 Task: Open a blank sheet, save the file as virtualsettings.doc Add Heading 'Techniques for effective teamwork in virtual settings: 'Techniques for effective teamwork in virtual settings:  Add the following points with capital alphabetAdd the following points with capital alphabet A.	Maintain regular communication_x000D_
B.	Use collaboration tools_x000D_
C.	Establish clear goals_x000D_
Select the entire thext and change line spacing to  2.5 Select the entire text and apply  Outside Borders ,change the font size of heading and points to 18
Action: Mouse moved to (20, 16)
Screenshot: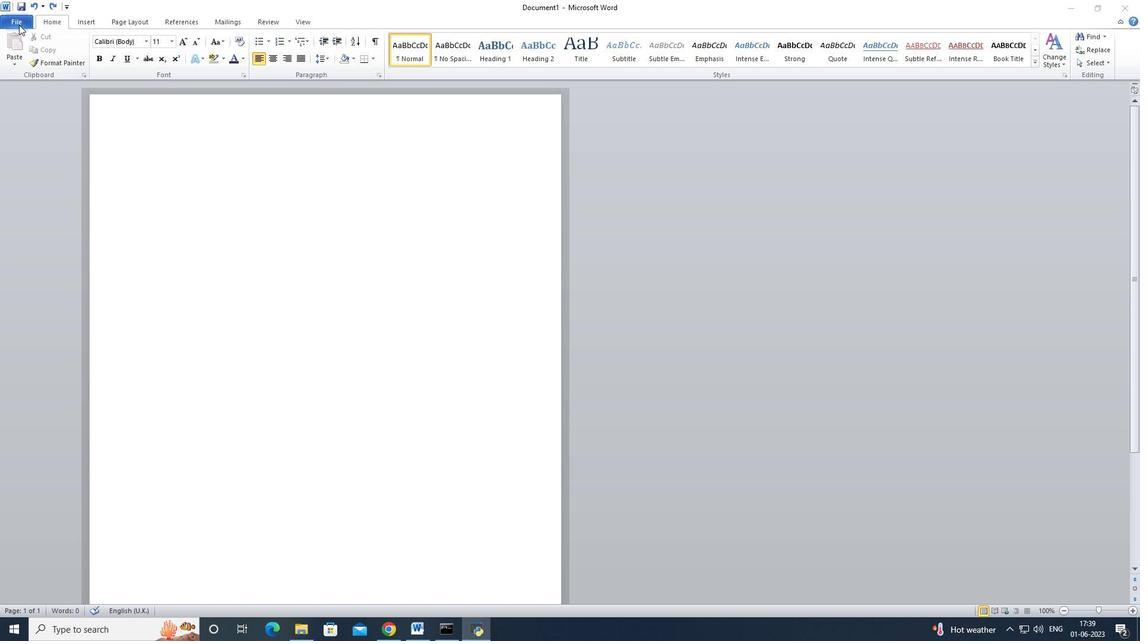 
Action: Mouse pressed left at (20, 16)
Screenshot: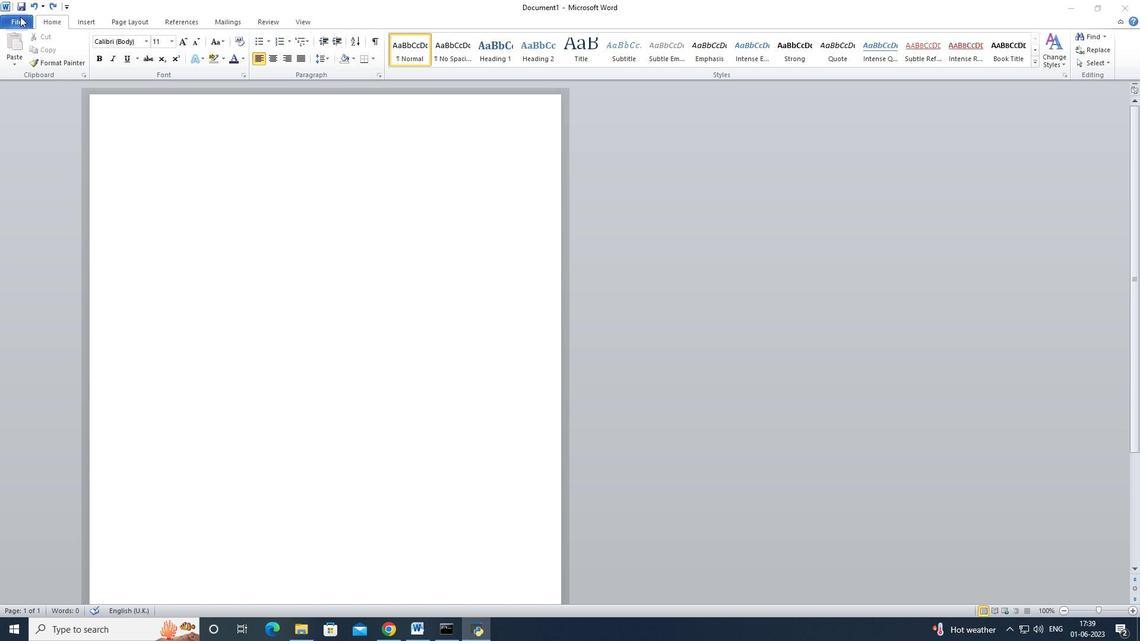
Action: Mouse moved to (21, 19)
Screenshot: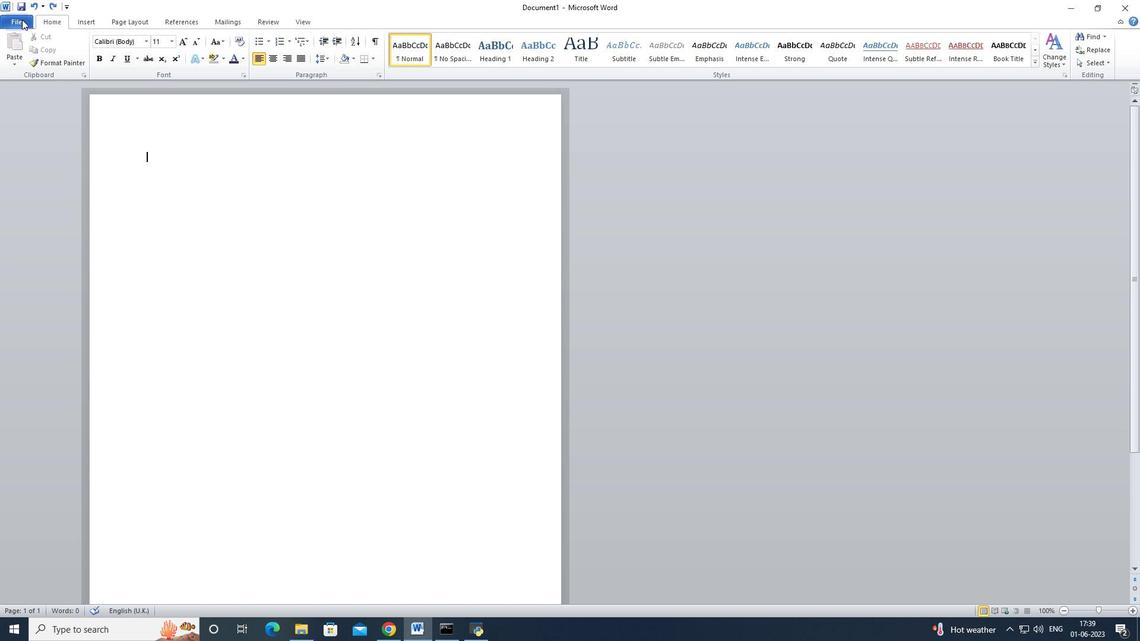 
Action: Mouse pressed left at (21, 19)
Screenshot: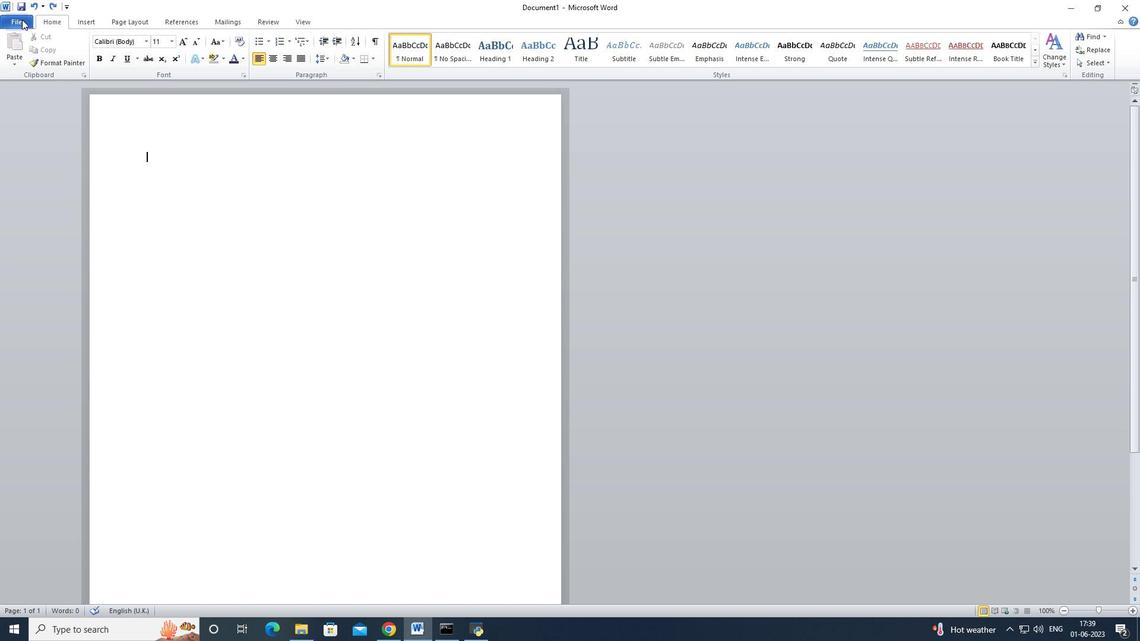 
Action: Mouse moved to (24, 158)
Screenshot: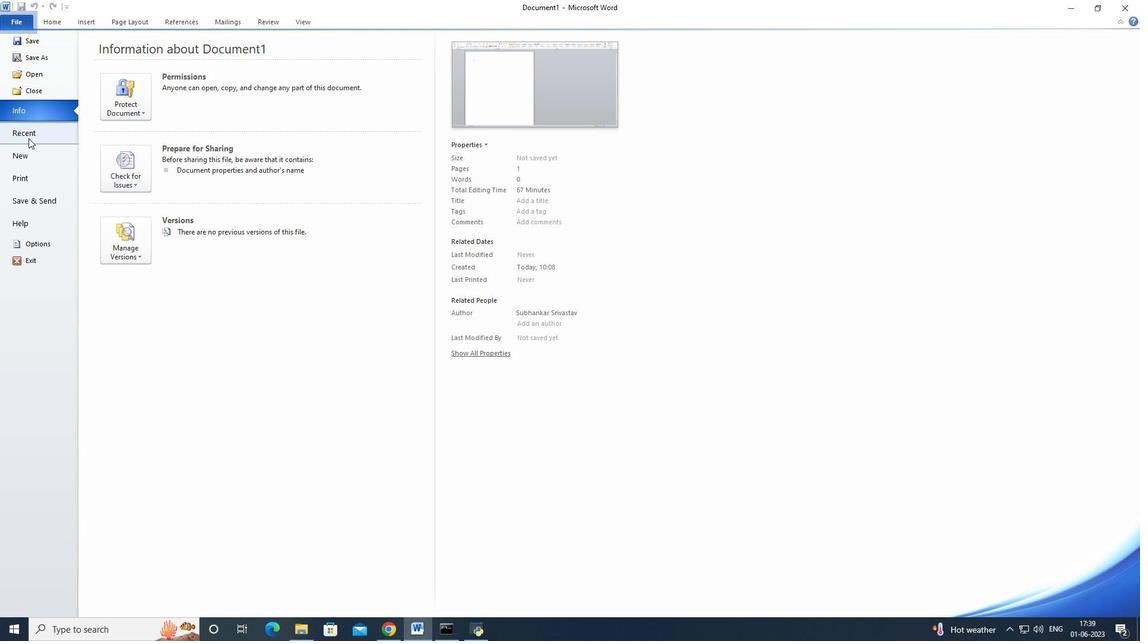 
Action: Mouse pressed left at (24, 158)
Screenshot: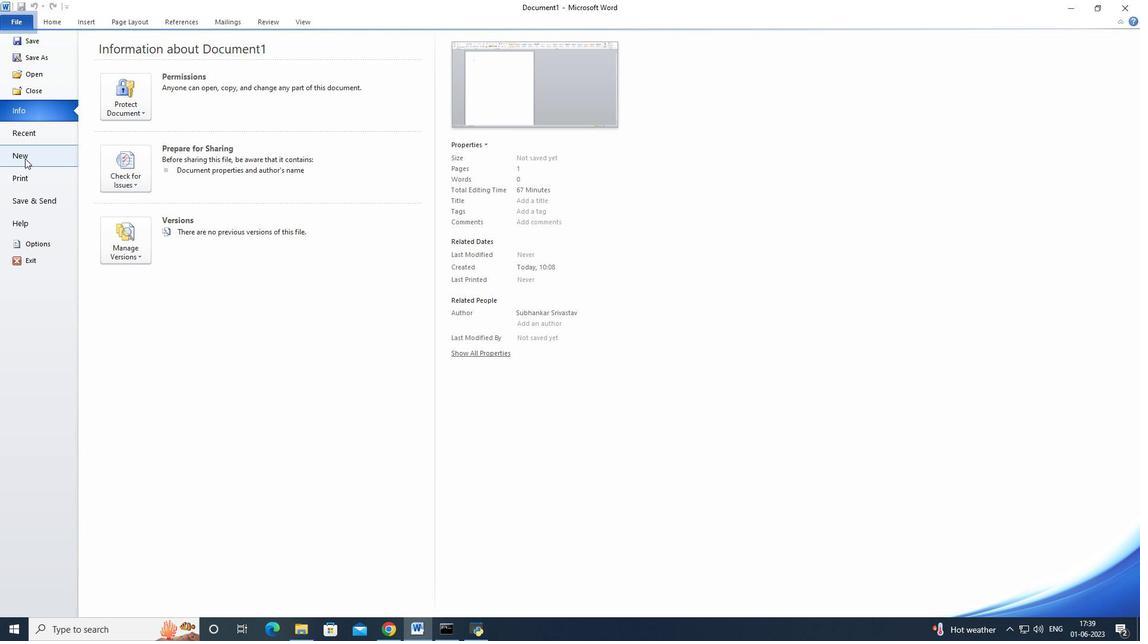 
Action: Mouse moved to (118, 118)
Screenshot: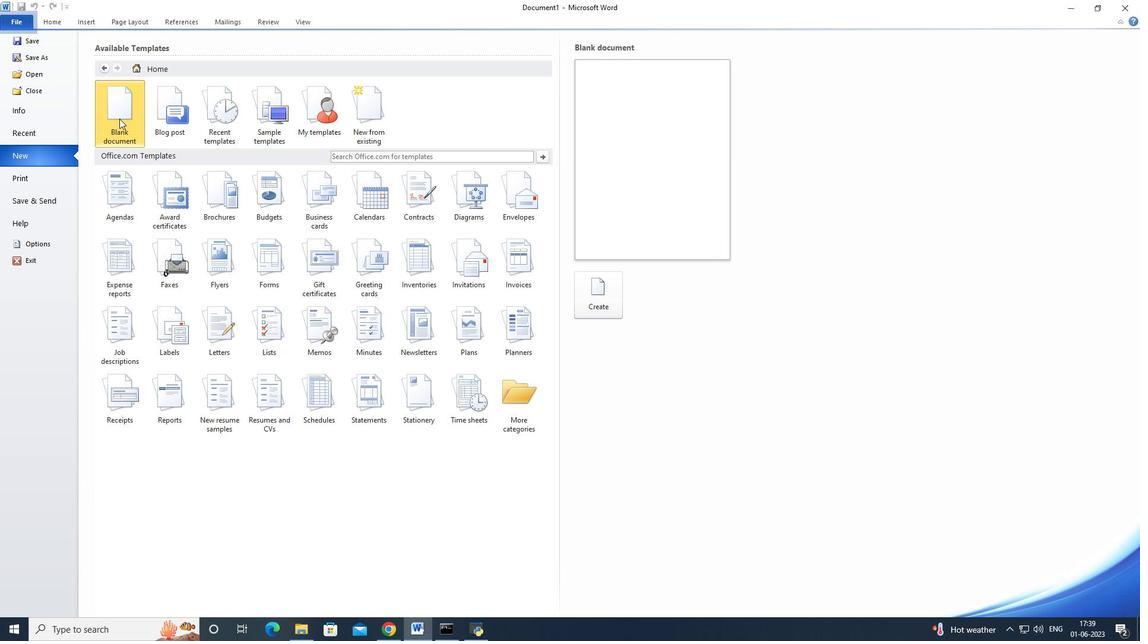 
Action: Mouse pressed left at (118, 118)
Screenshot: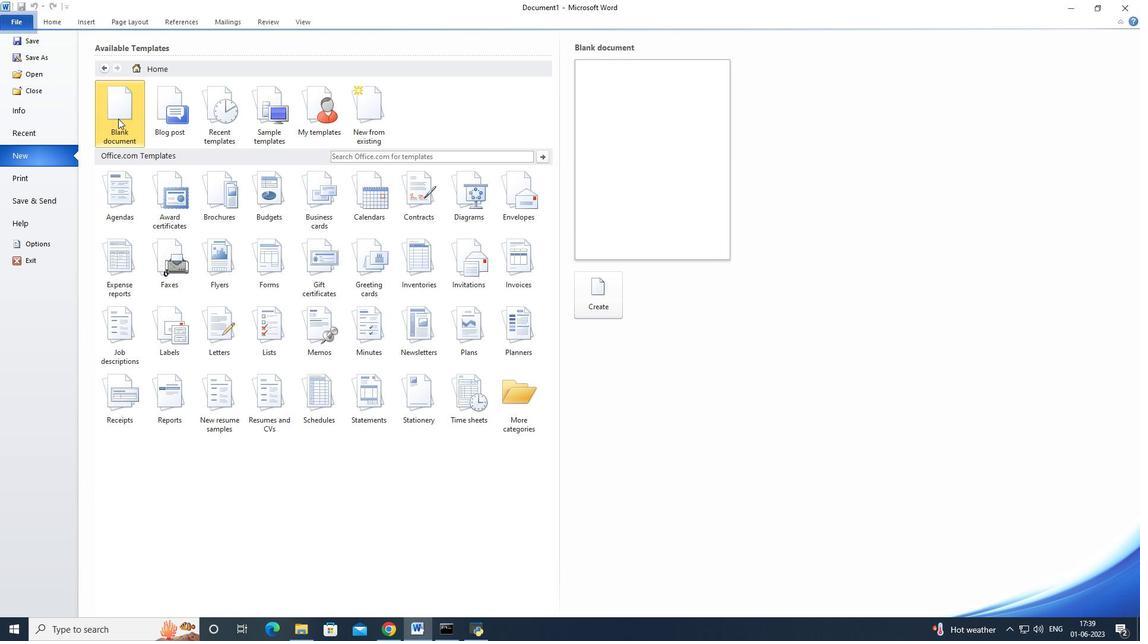 
Action: Mouse moved to (612, 292)
Screenshot: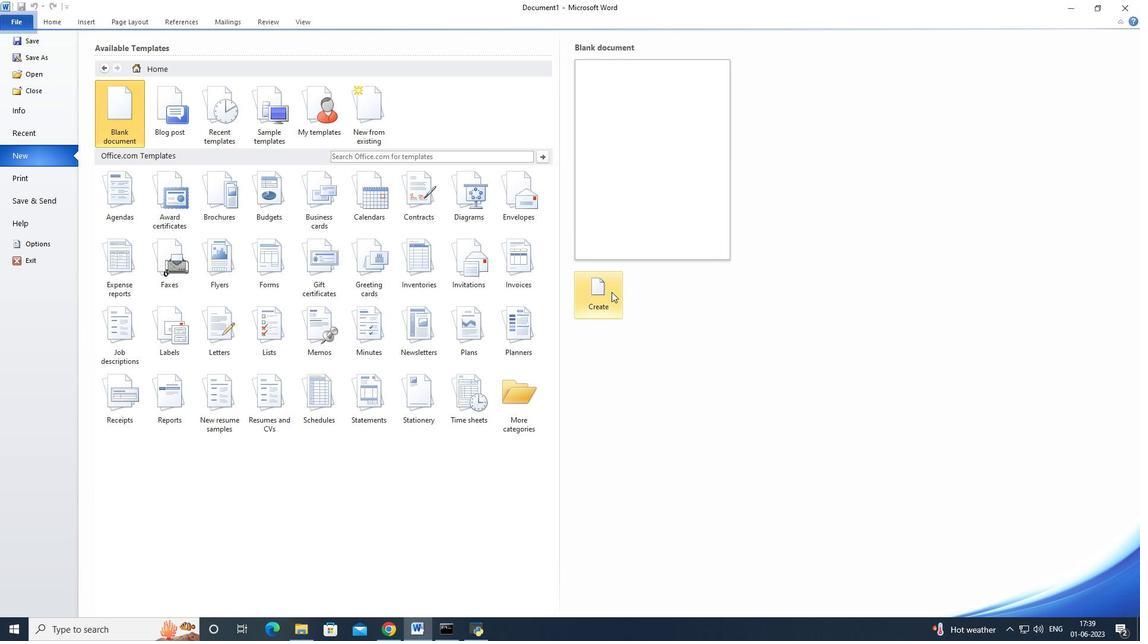 
Action: Mouse pressed left at (612, 292)
Screenshot: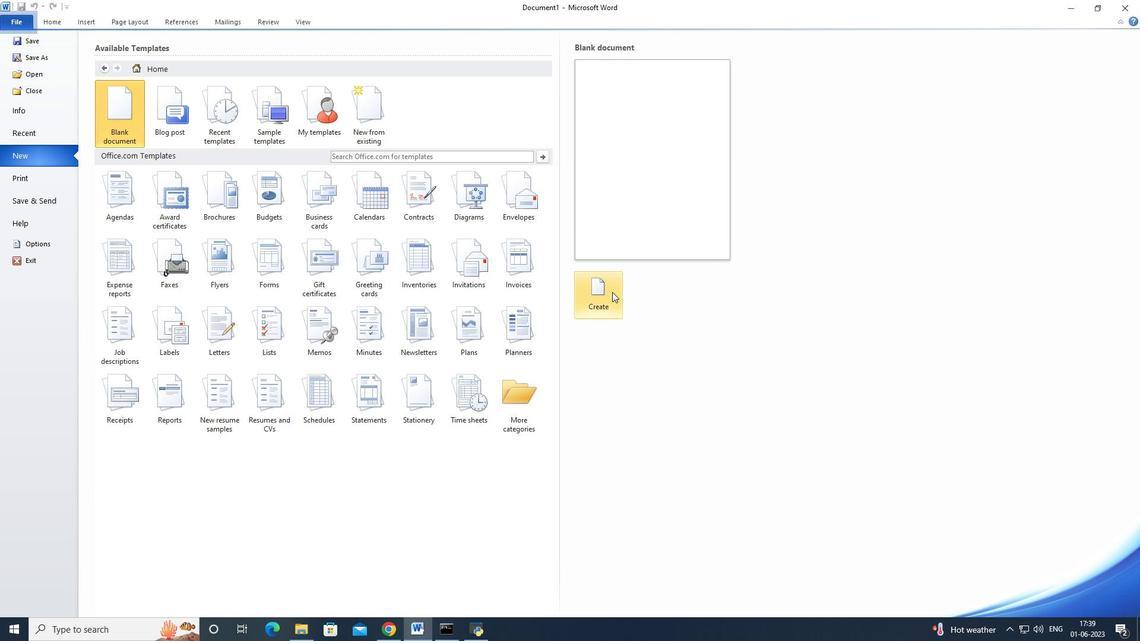 
Action: Mouse moved to (23, 21)
Screenshot: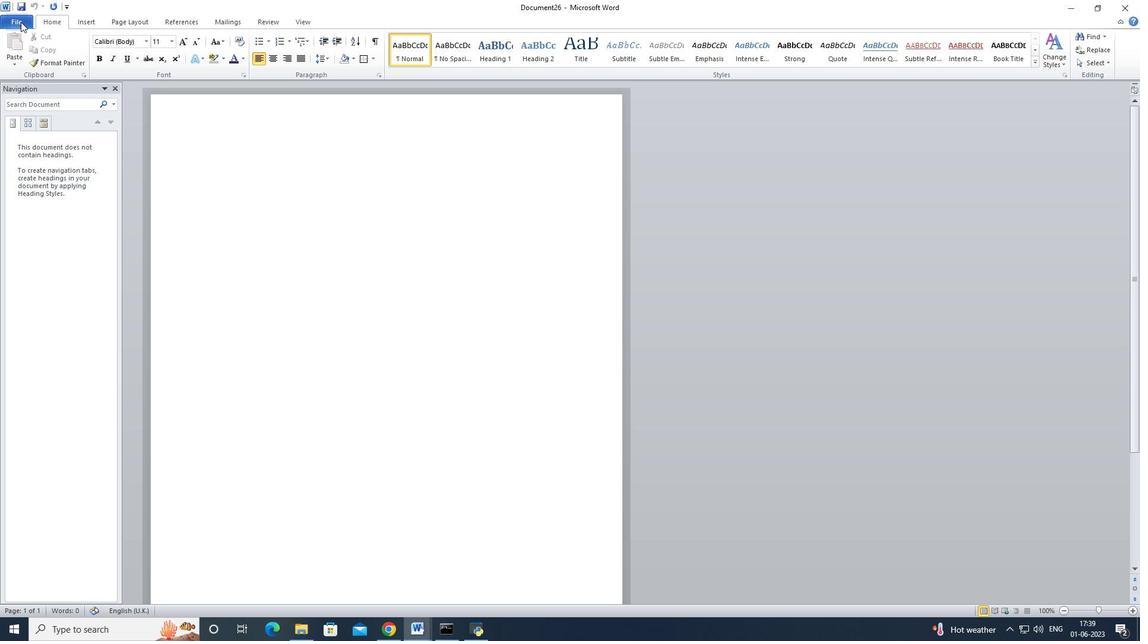 
Action: Mouse pressed left at (23, 21)
Screenshot: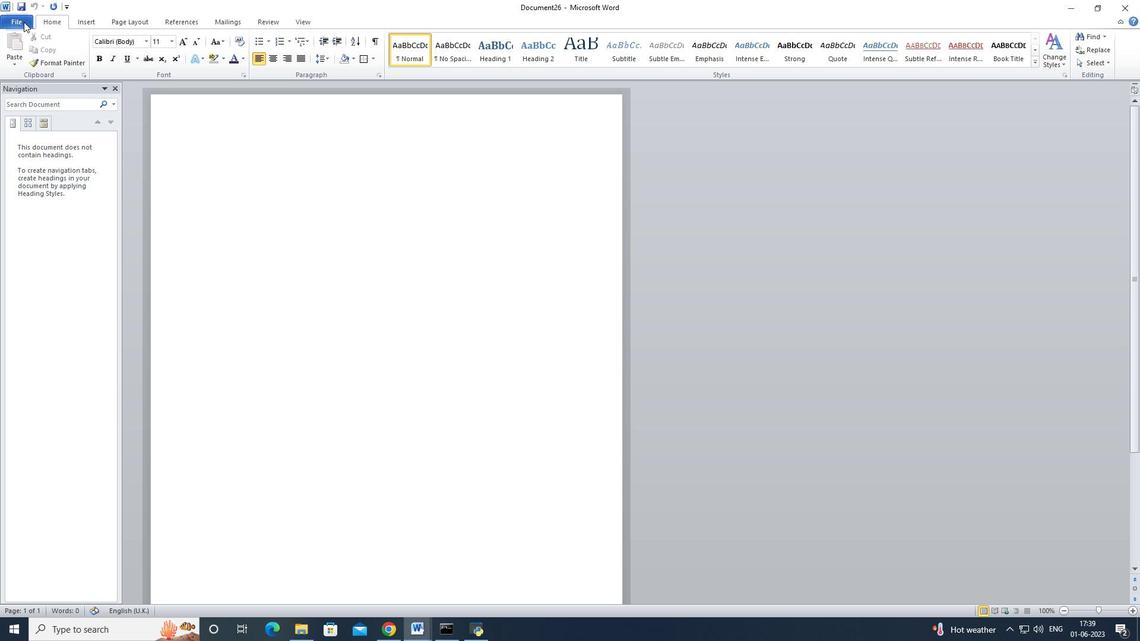 
Action: Mouse moved to (29, 38)
Screenshot: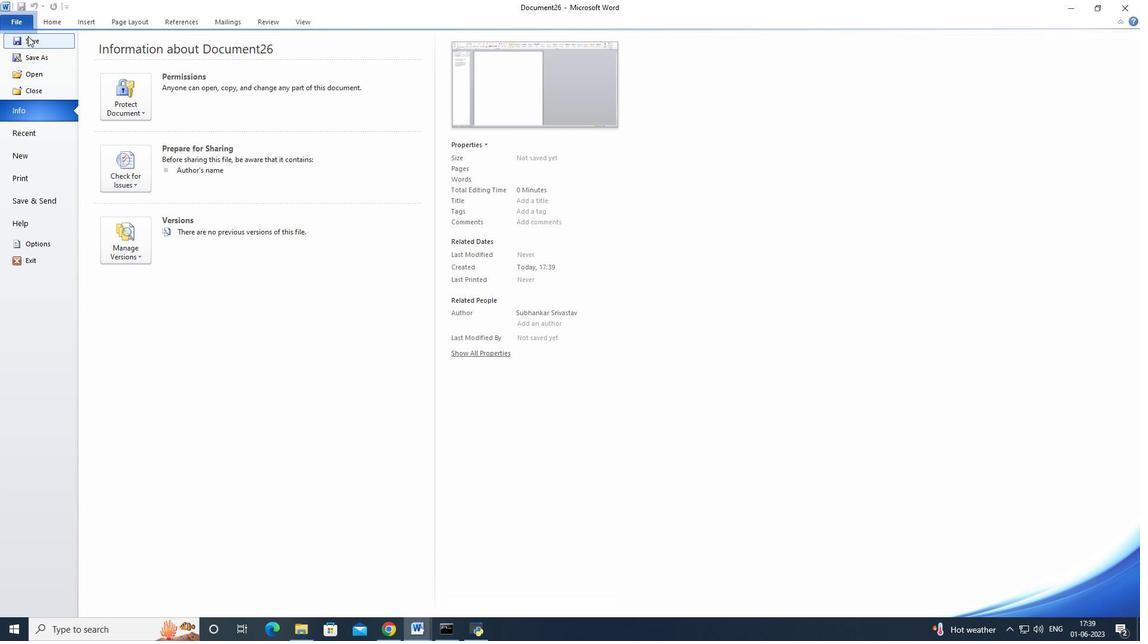 
Action: Key pressed <Key.shift>Virtualsettings
Screenshot: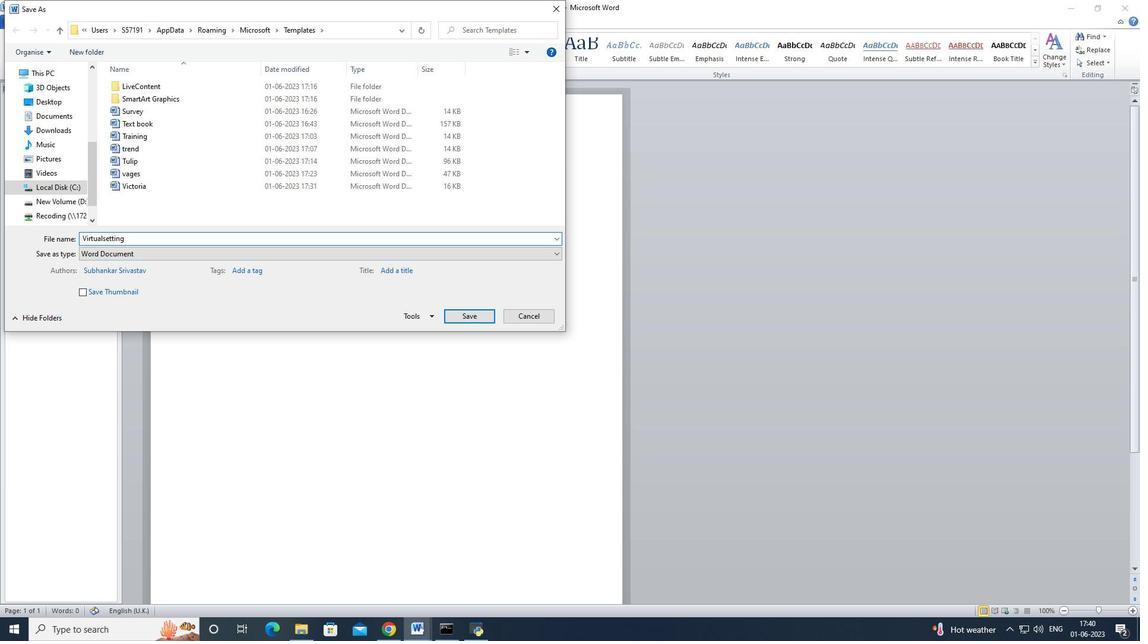 
Action: Mouse moved to (465, 317)
Screenshot: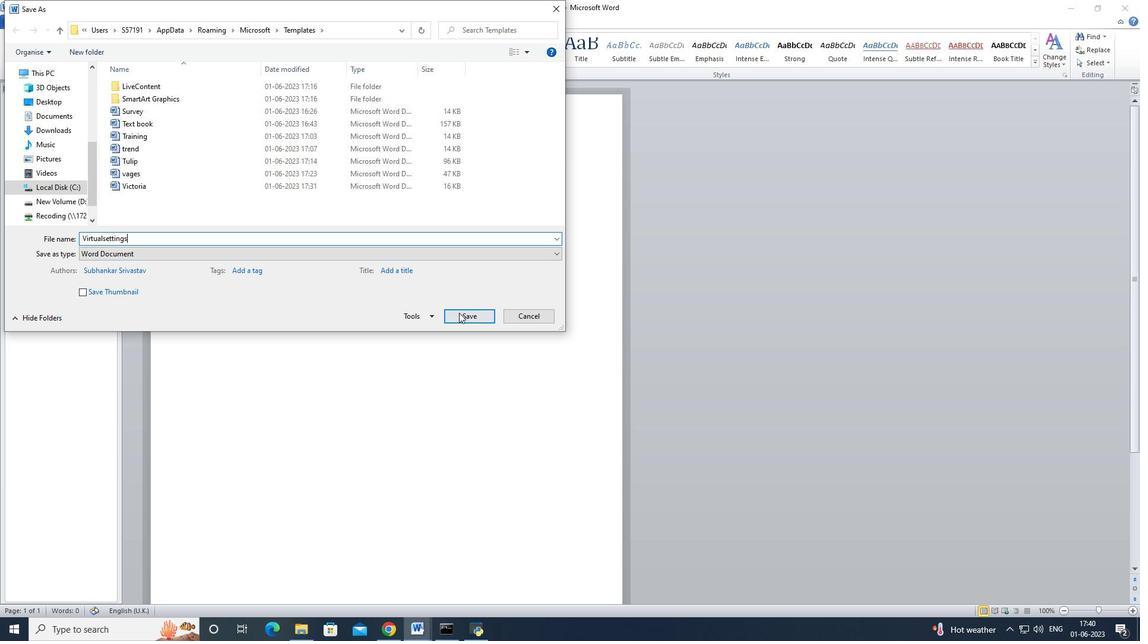 
Action: Mouse pressed left at (465, 317)
Screenshot: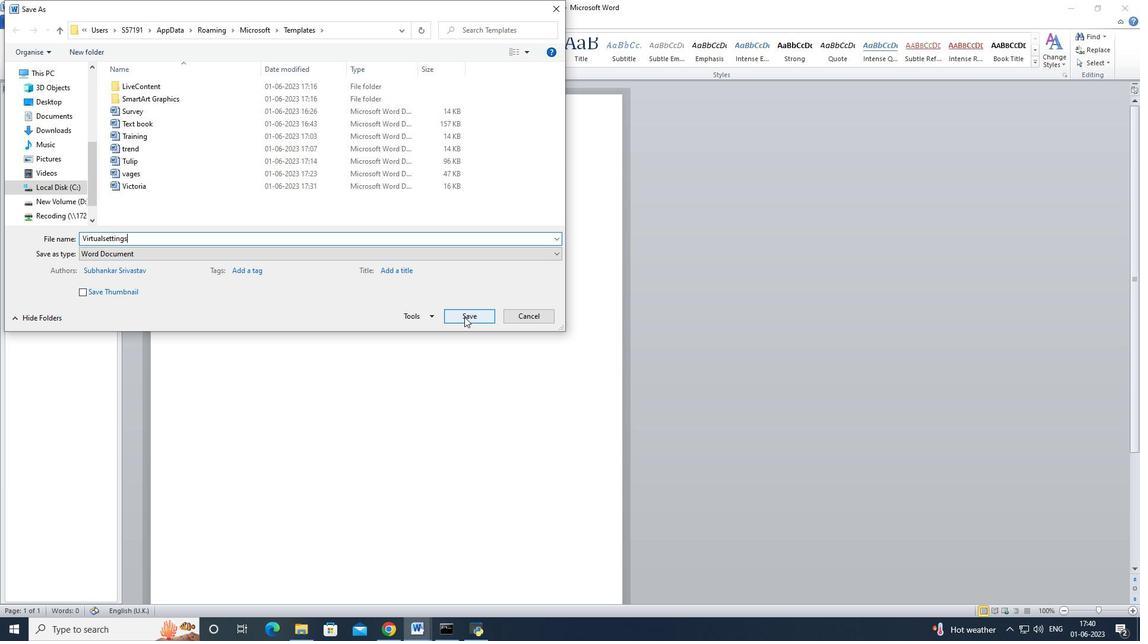 
Action: Mouse moved to (501, 54)
Screenshot: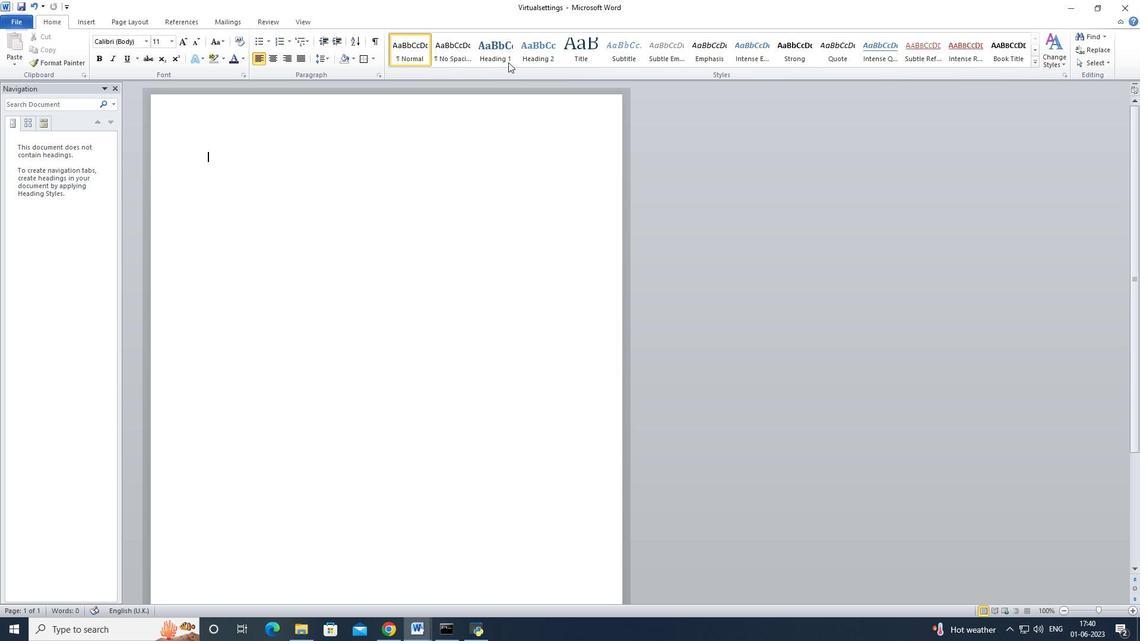 
Action: Mouse pressed left at (501, 54)
Screenshot: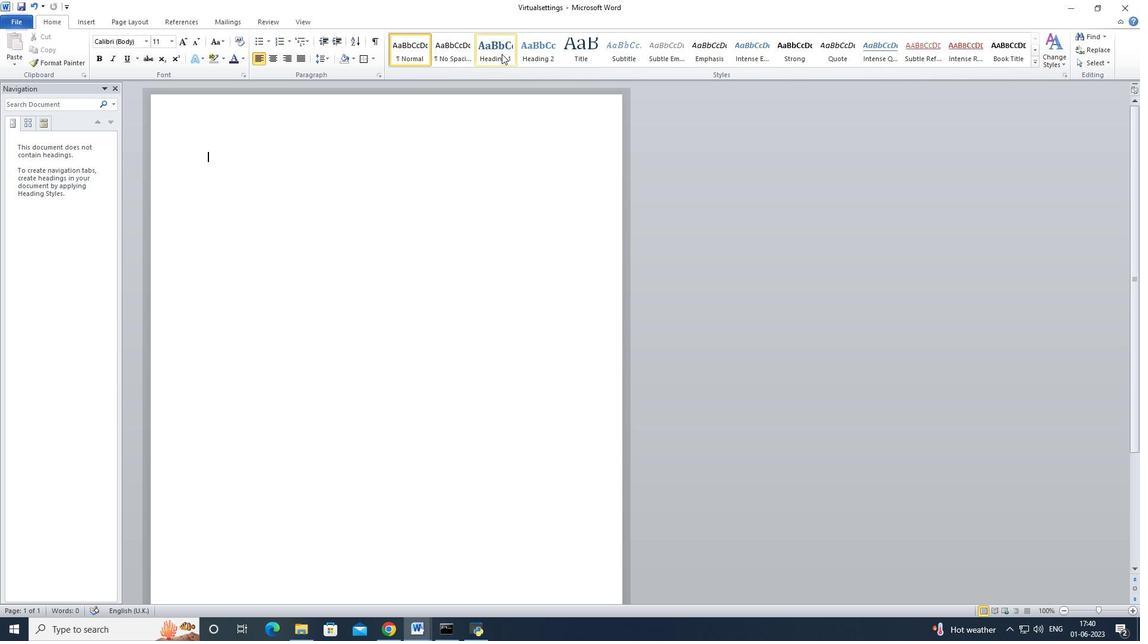 
Action: Key pressed <Key.caps_lock><Key.caps_lock>techniques<Key.space>for<Key.space>effective<Key.space>team<Key.backspace><Key.backspace><Key.backspace><Key.backspace><Key.backspace><Key.backspace><Key.backspace><Key.backspace><Key.backspace><Key.backspace><Key.backspace><Key.backspace><Key.backspace><Key.backspace><Key.backspace><Key.backspace><Key.backspace><Key.backspace><Key.backspace><Key.backspace><Key.backspace><Key.backspace><Key.backspace><Key.backspace><Key.backspace><Key.caps_lock><Key.backspace><Key.backspace><Key.backspace>ECHNIQUES<Key.space>FOR<Key.space>EFFECTIVE<Key.space>TEAMWORK<Key.space>IN<Key.space>VIRTUAL<Key.space>SETTINGS<Key.shift><Key.shift><Key.shift><Key.shift><Key.shift><Key.shift><Key.shift><Key.shift><Key.shift>:
Screenshot: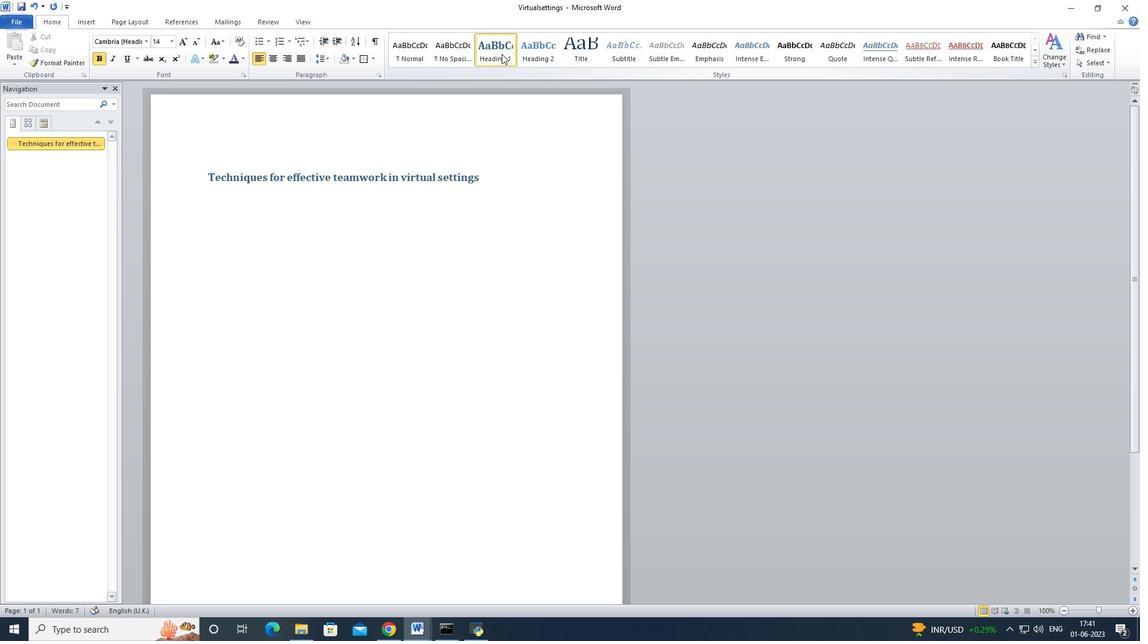 
Action: Mouse moved to (481, 159)
Screenshot: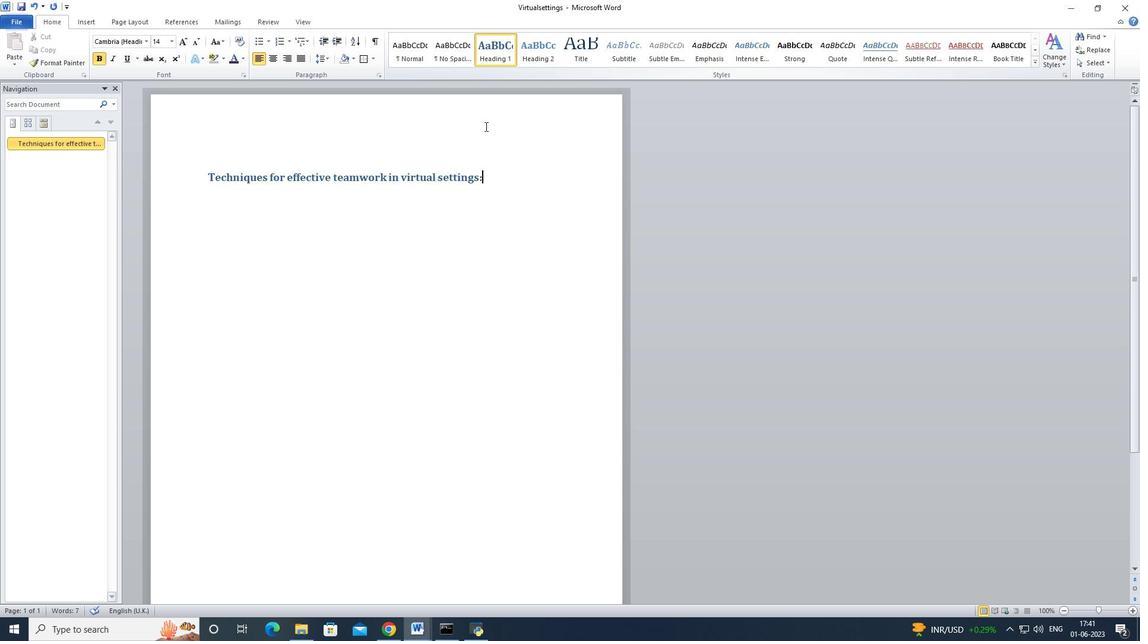 
Action: Key pressed <Key.enter>
Screenshot: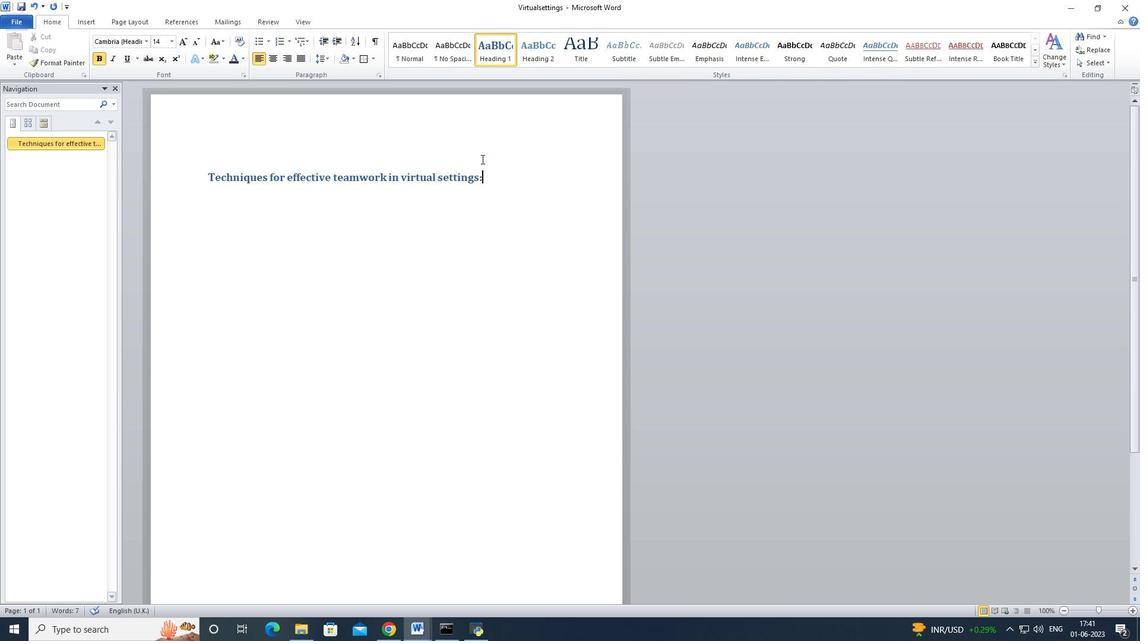 
Action: Mouse moved to (285, 45)
Screenshot: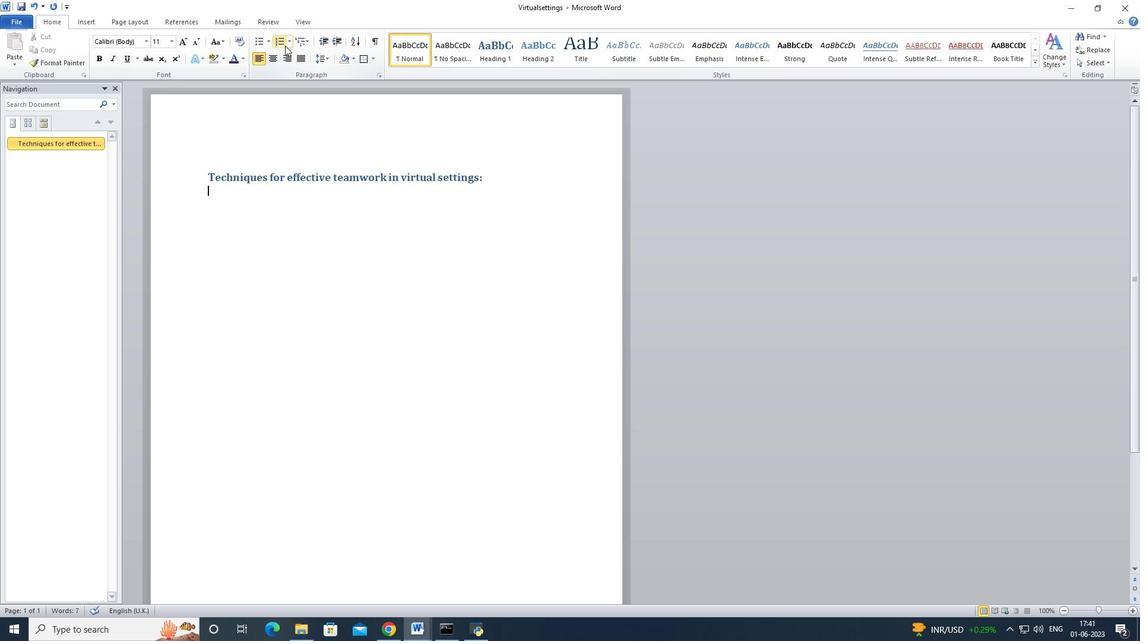 
Action: Mouse pressed left at (285, 45)
Screenshot: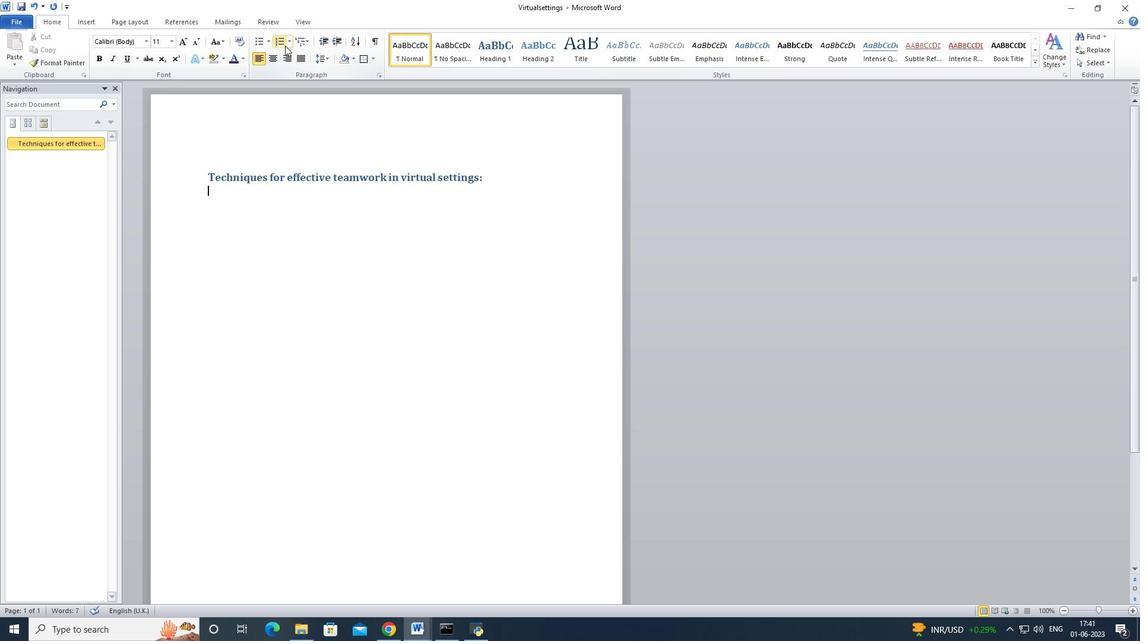 
Action: Mouse moved to (289, 42)
Screenshot: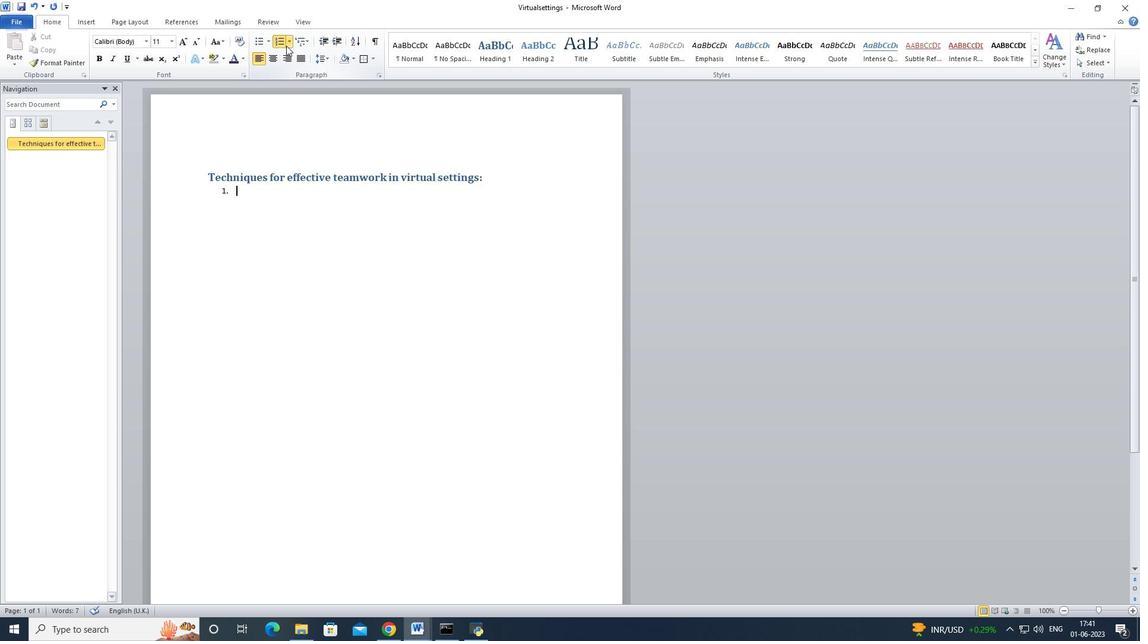 
Action: Mouse pressed left at (289, 42)
Screenshot: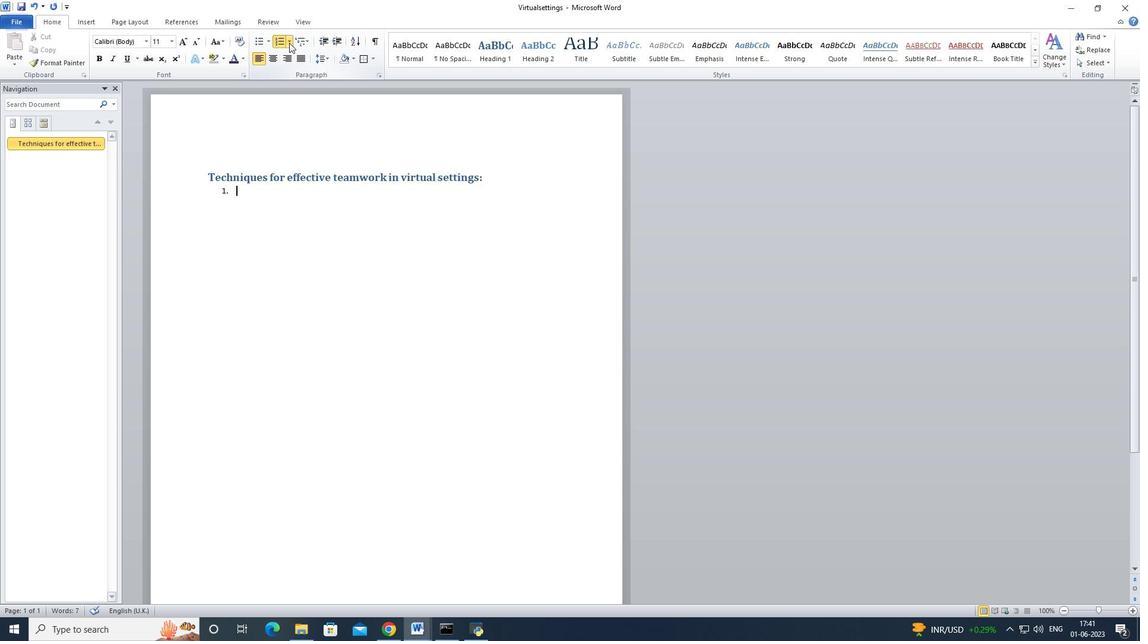 
Action: Mouse moved to (333, 203)
Screenshot: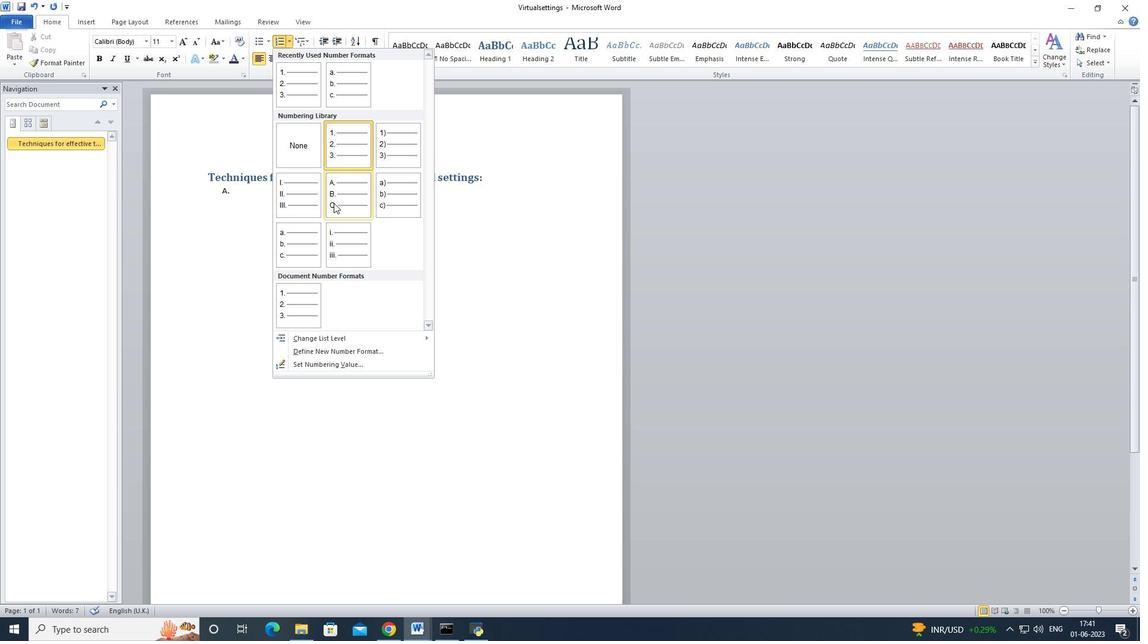 
Action: Mouse pressed left at (333, 203)
Screenshot: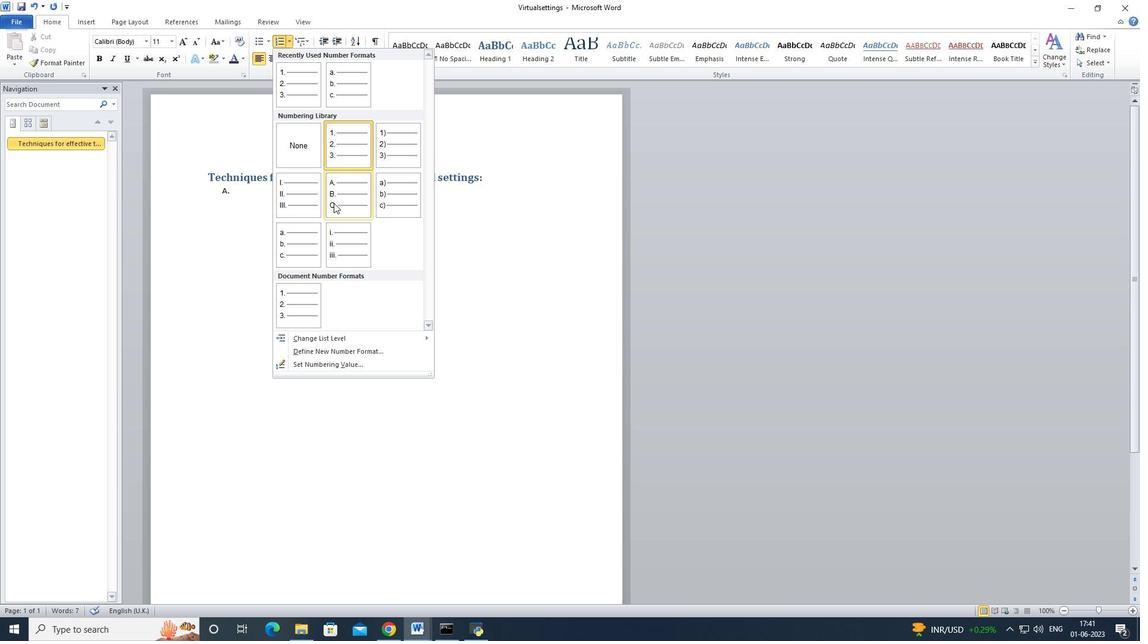 
Action: Key pressed <Key.shift>mAINTAIN<Key.space>REGULAR<Key.space>COMMUNICATION<Key.enter><Key.shift>uSE<Key.space>COLLABR<Key.backspace>ORATION<Key.space>TOOLS<Key.enter><Key.shift><Key.shift><Key.shift><Key.shift><Key.shift>eSTABLISH<Key.space>CLEAR<Key.space>GOALS<Key.enter>
Screenshot: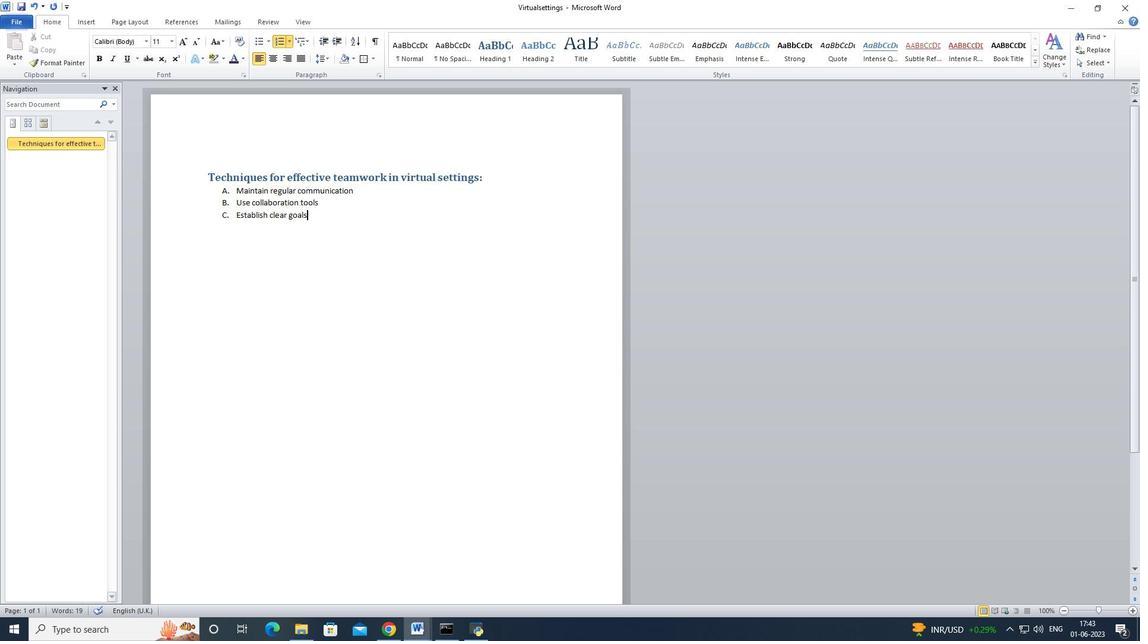 
Action: Mouse moved to (311, 204)
Screenshot: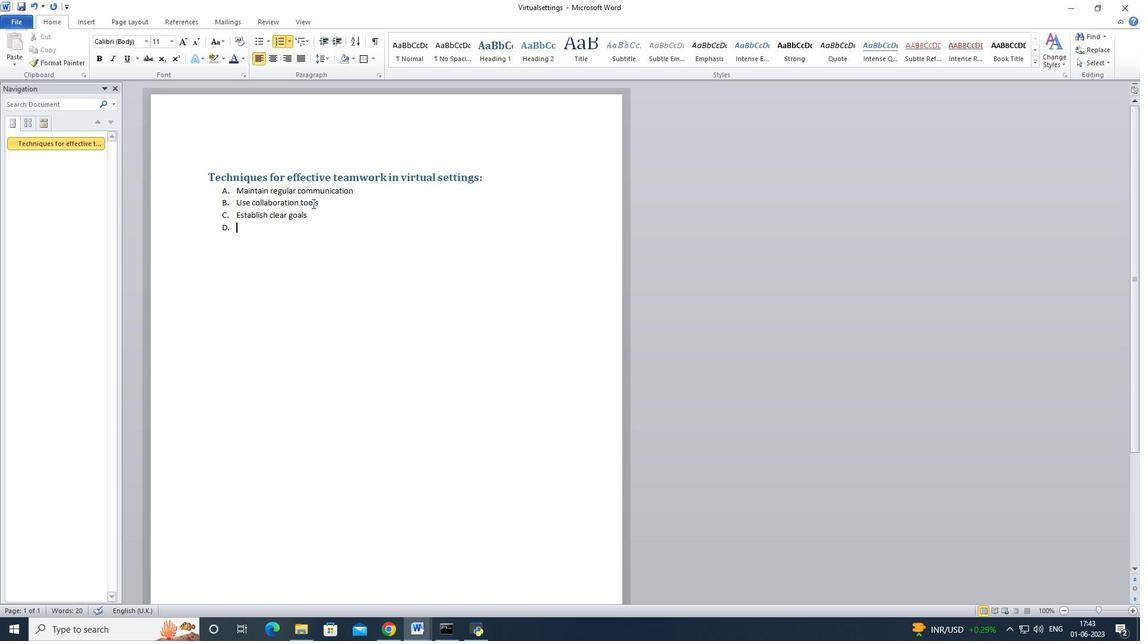 
Action: Key pressed <Key.backspace>
Screenshot: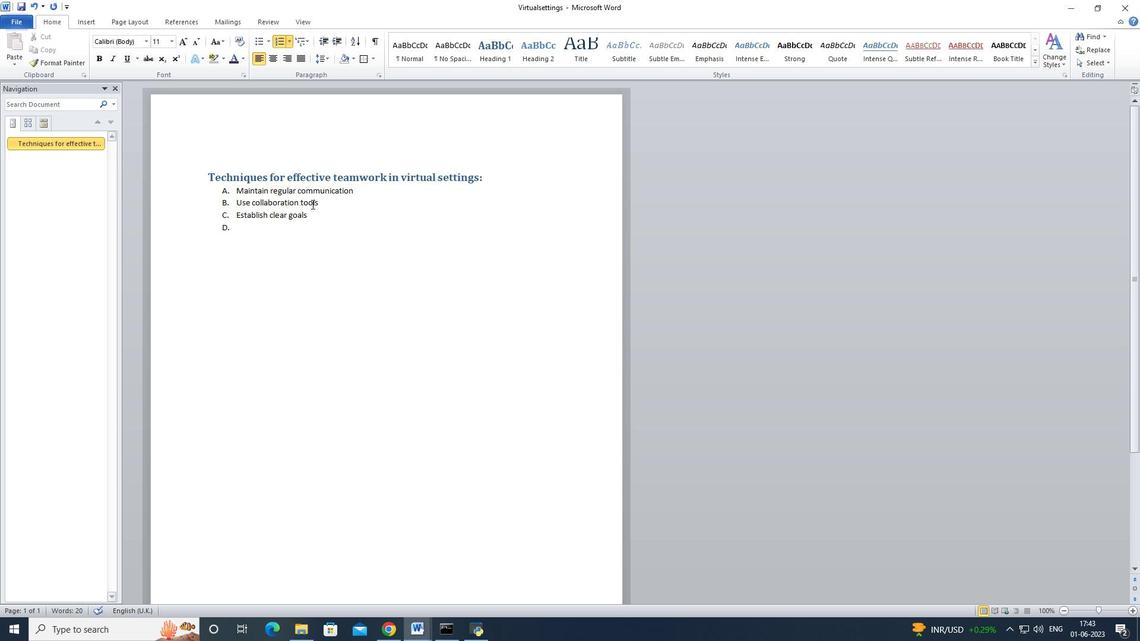 
Action: Mouse moved to (316, 218)
Screenshot: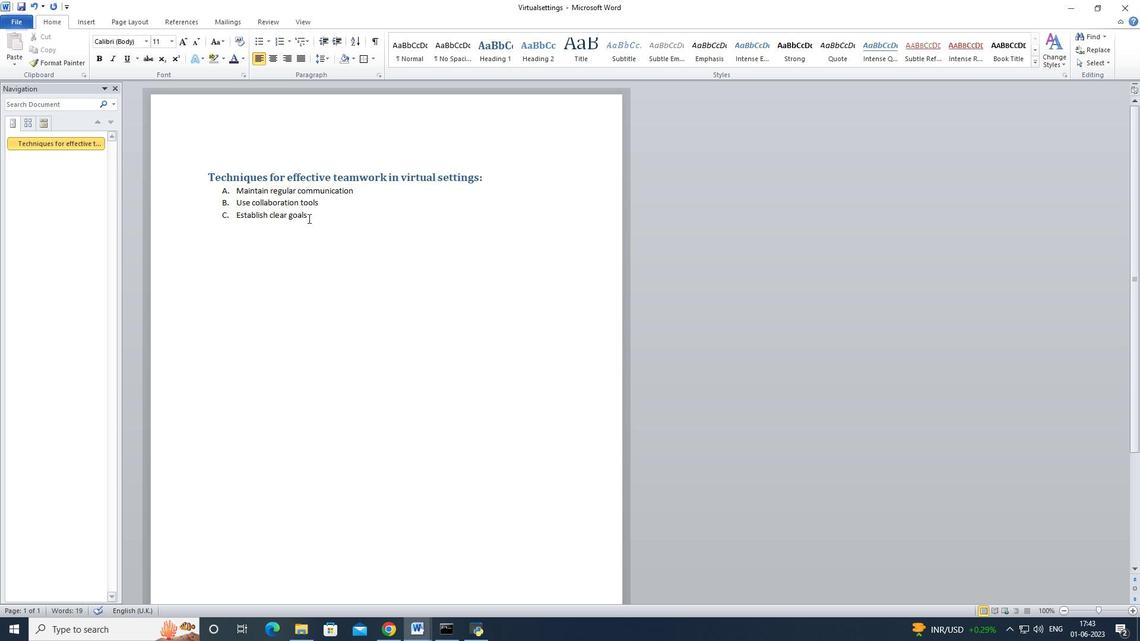 
Action: Mouse pressed left at (316, 218)
Screenshot: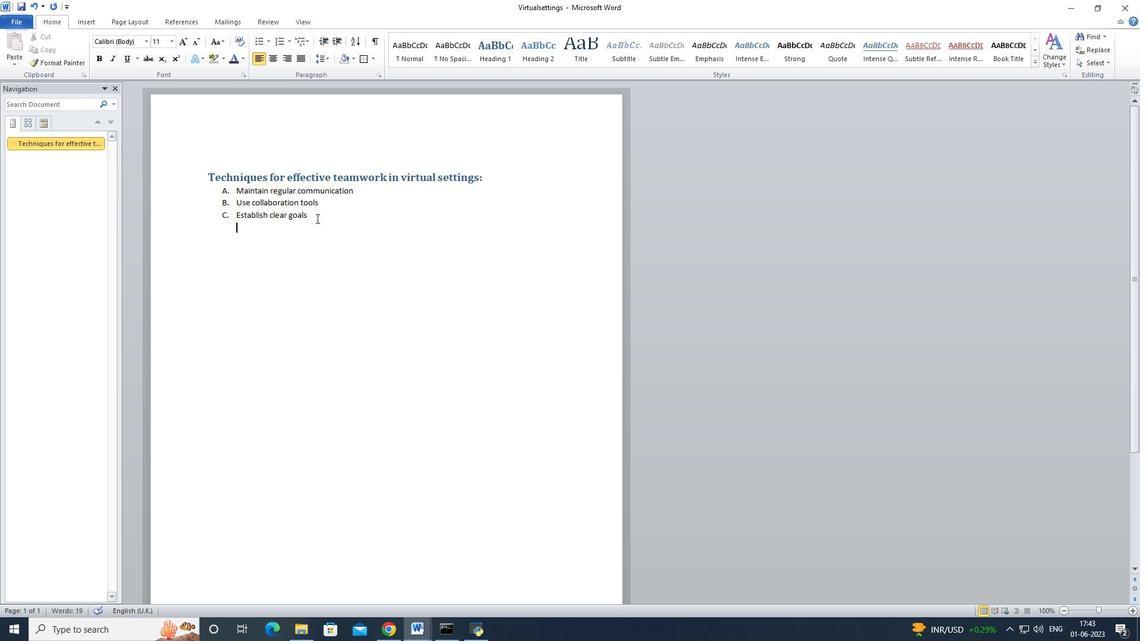 
Action: Mouse moved to (319, 216)
Screenshot: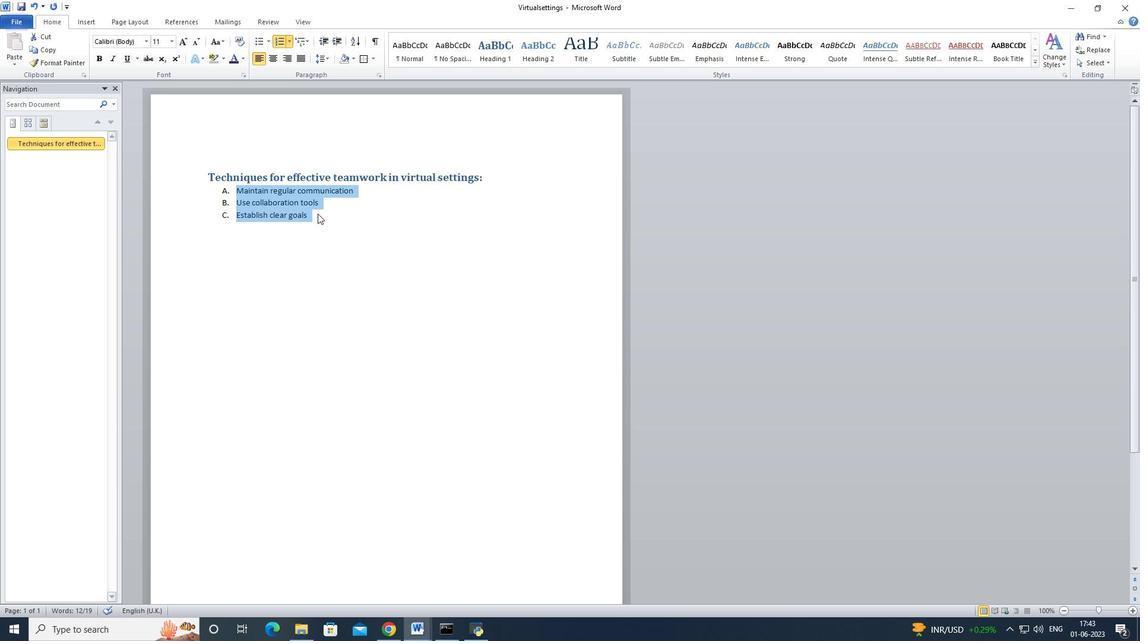 
Action: Mouse pressed left at (319, 216)
Screenshot: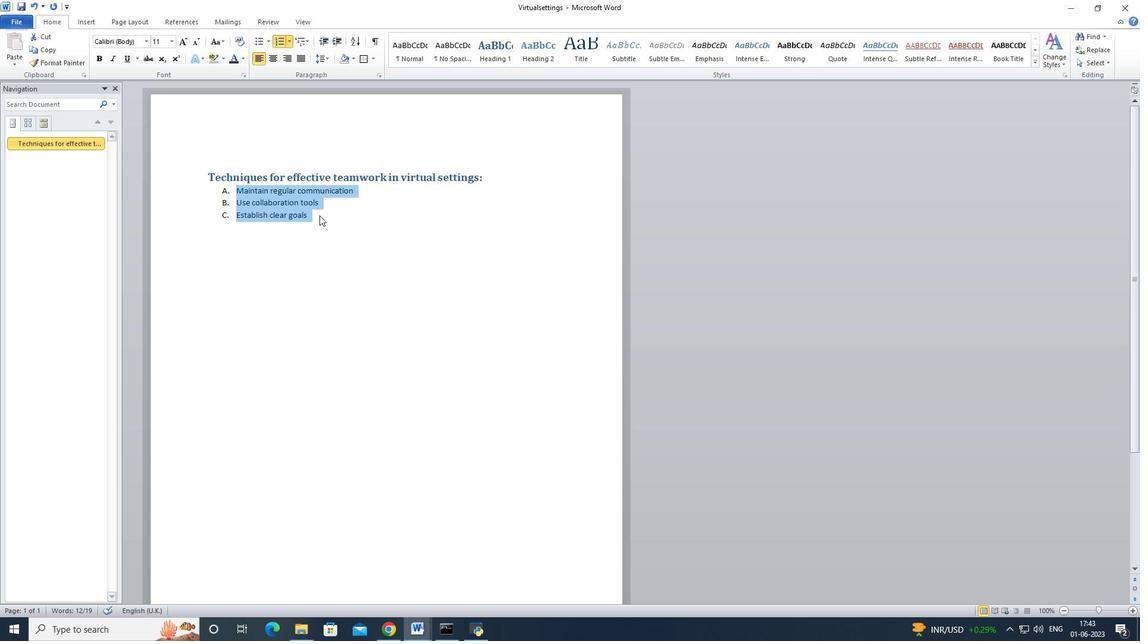 
Action: Mouse moved to (317, 218)
Screenshot: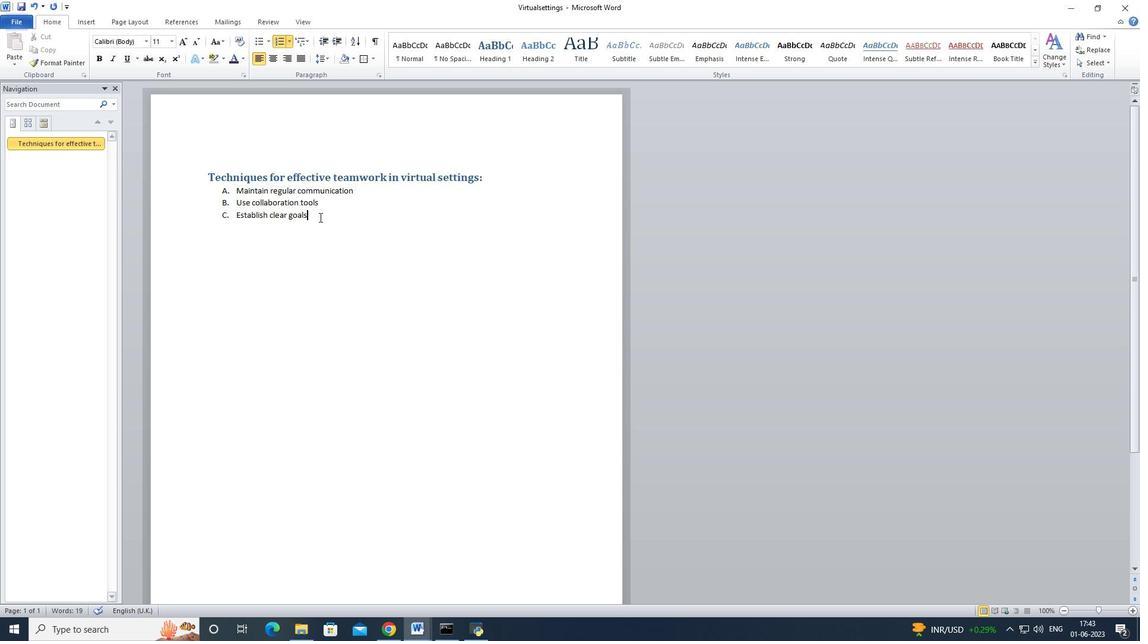 
Action: Mouse pressed left at (317, 218)
Screenshot: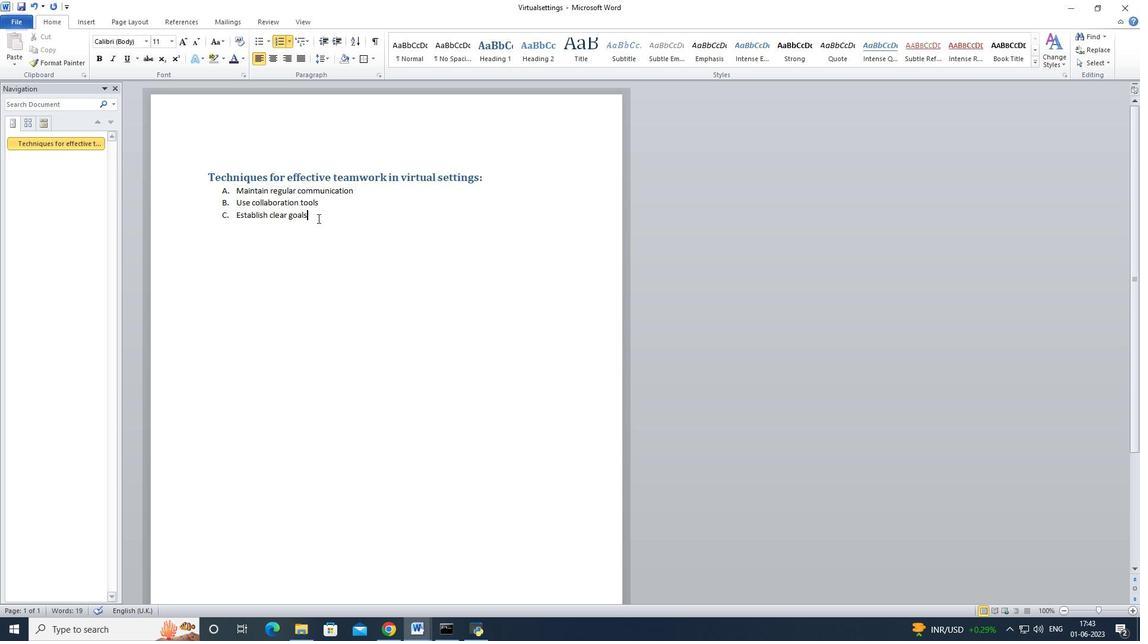 
Action: Mouse moved to (327, 58)
Screenshot: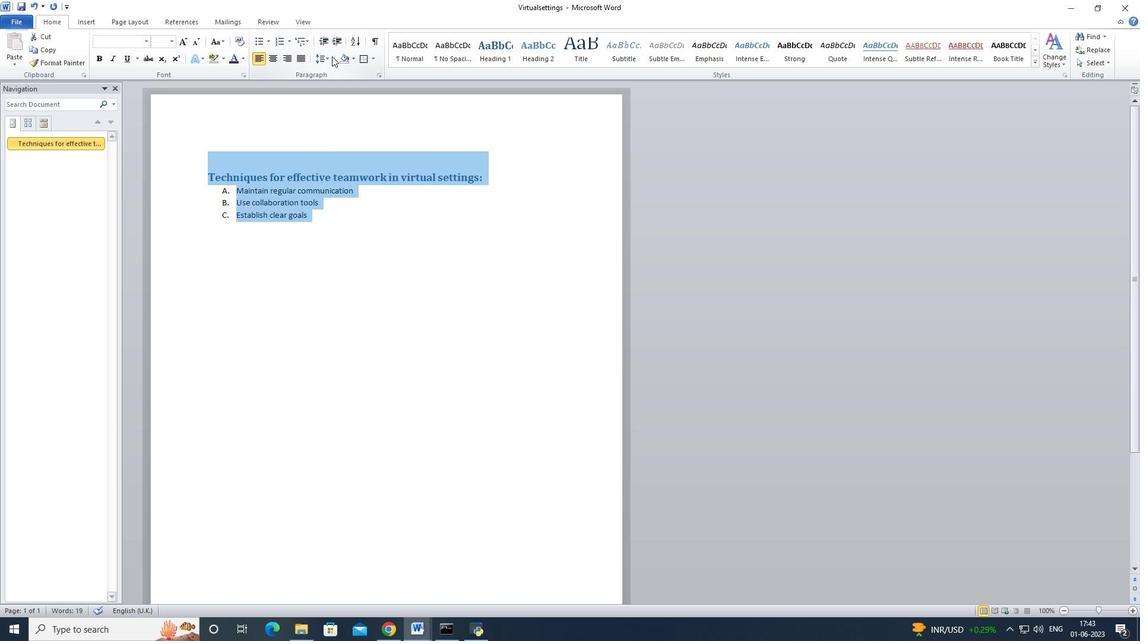 
Action: Mouse pressed left at (327, 58)
Screenshot: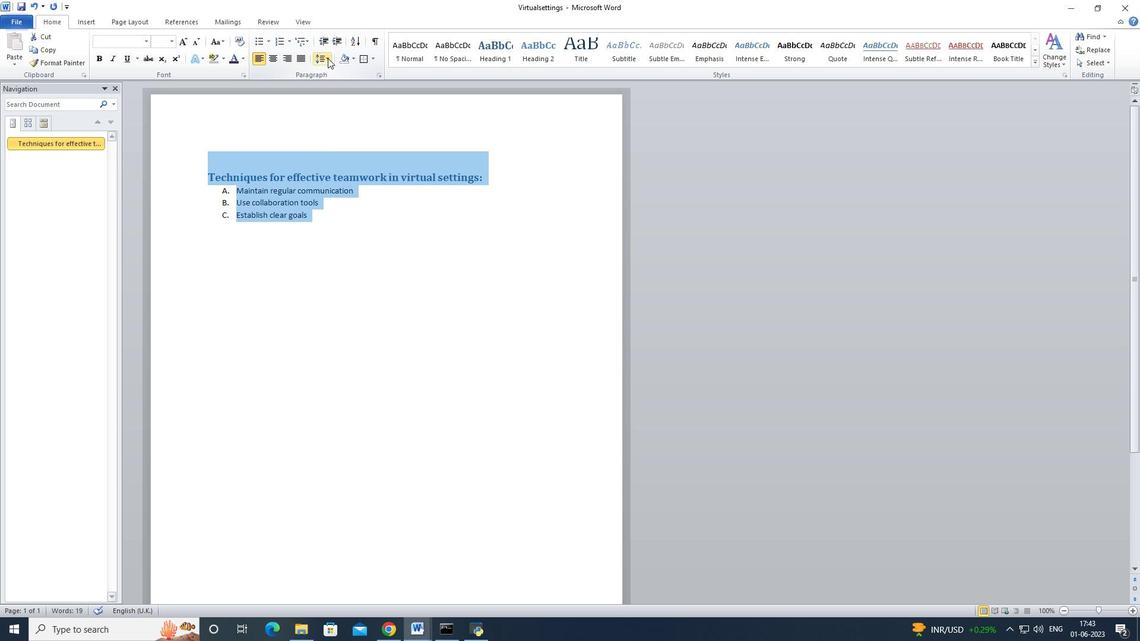 
Action: Mouse moved to (336, 129)
Screenshot: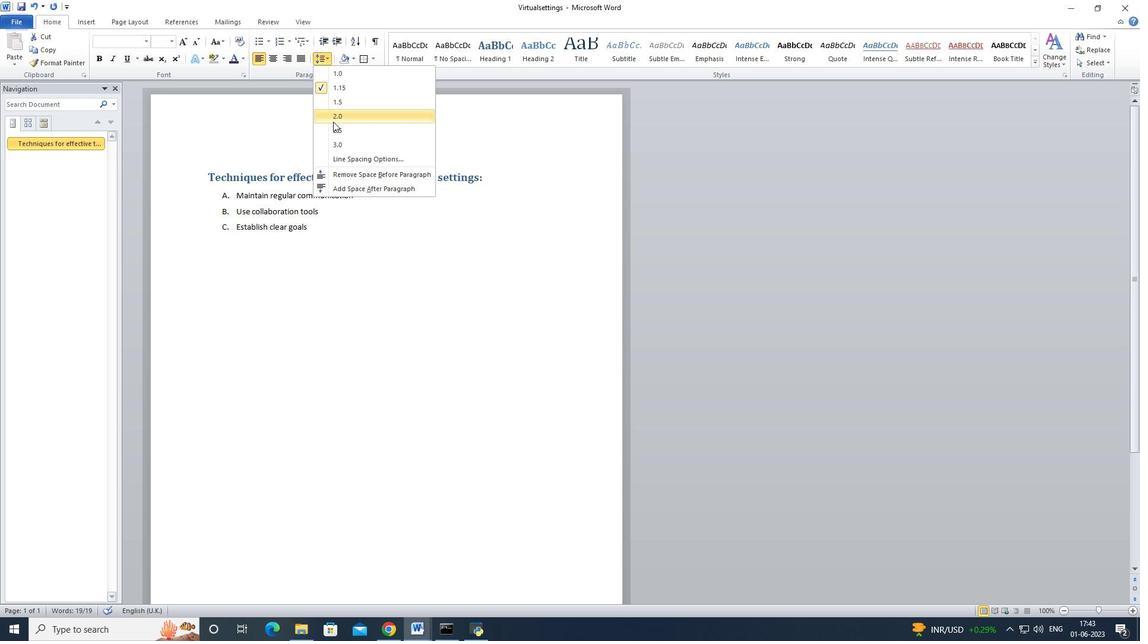
Action: Mouse pressed left at (336, 129)
Screenshot: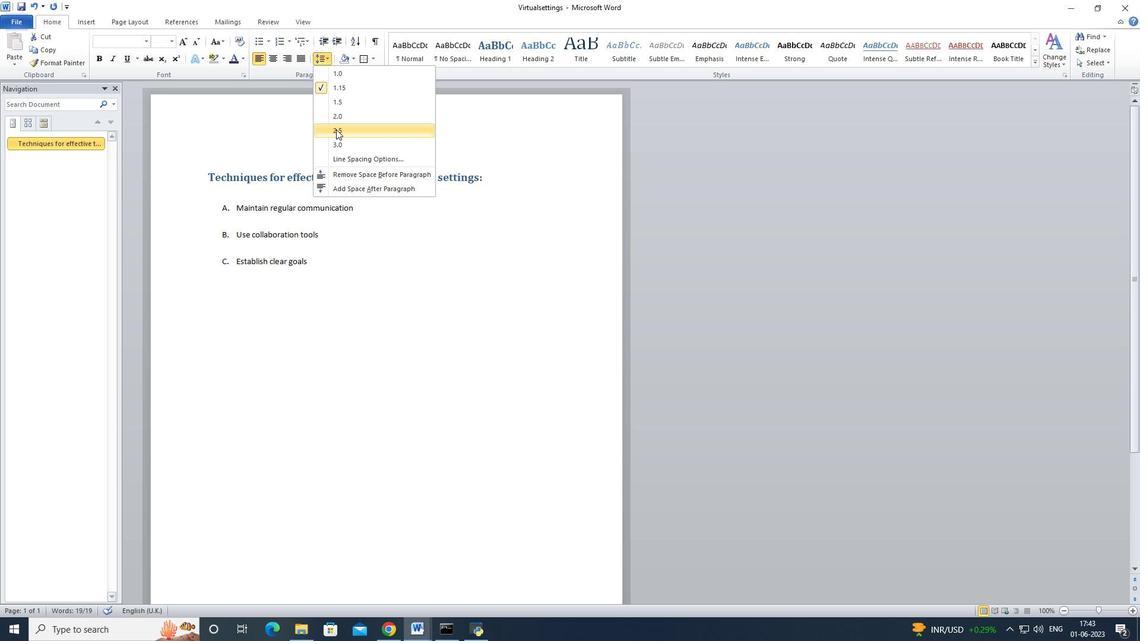 
Action: Mouse moved to (348, 256)
Screenshot: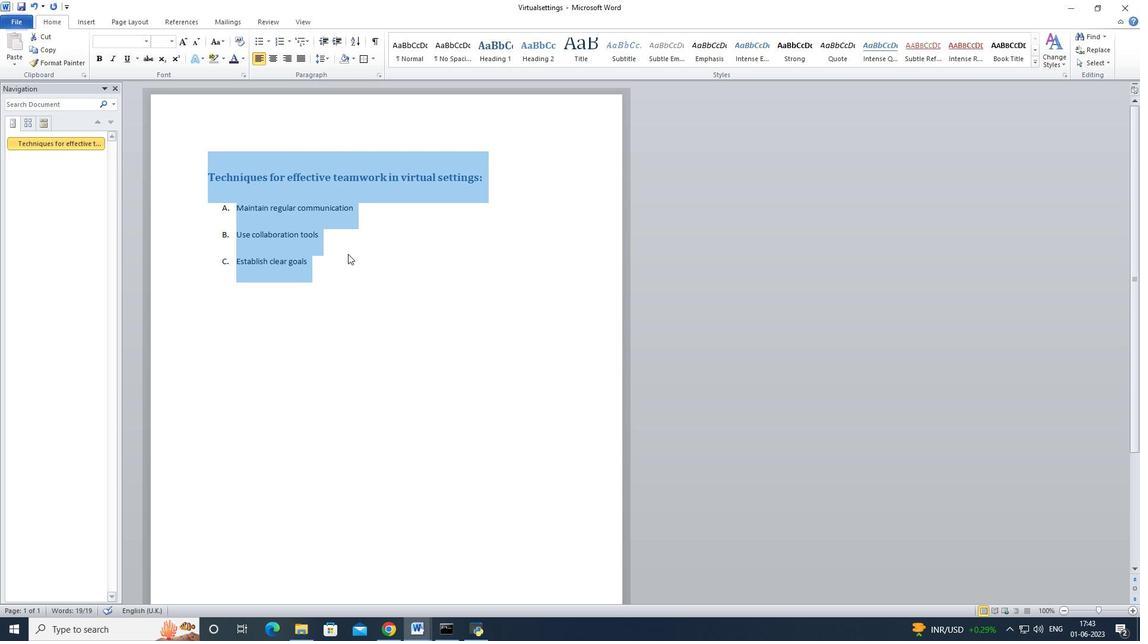 
Action: Mouse pressed left at (348, 256)
Screenshot: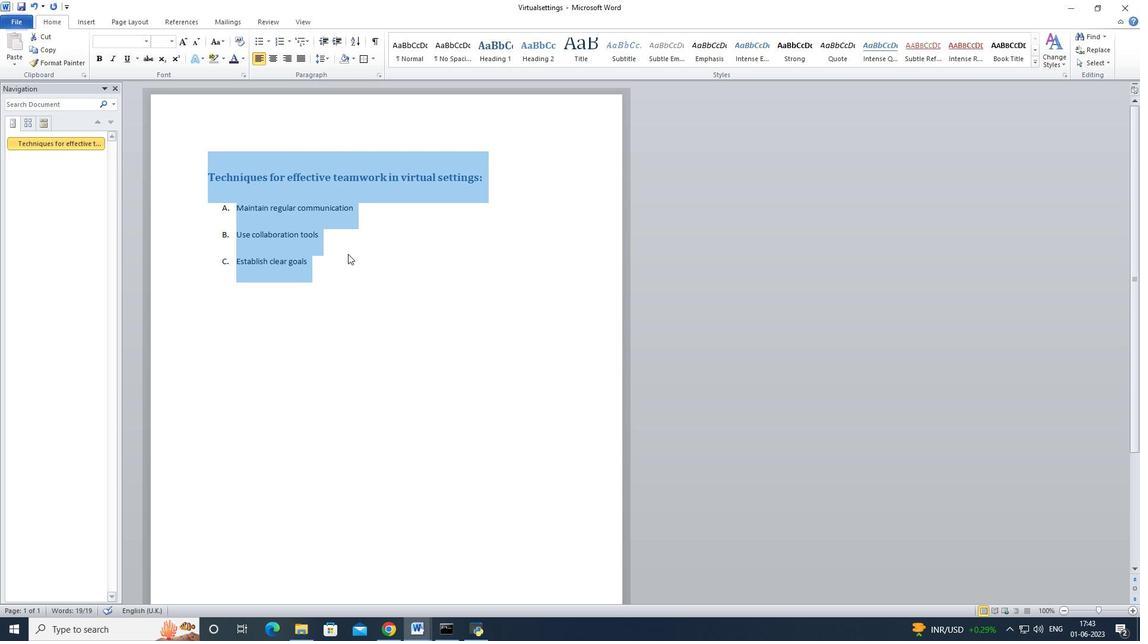 
Action: Mouse moved to (312, 261)
Screenshot: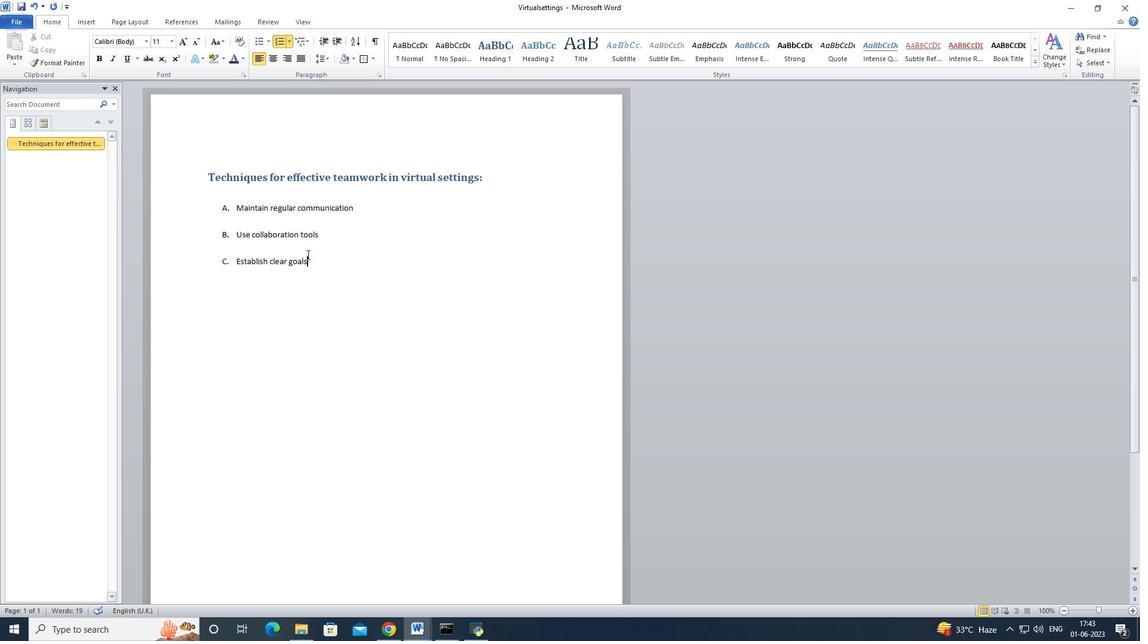 
Action: Mouse pressed left at (312, 261)
Screenshot: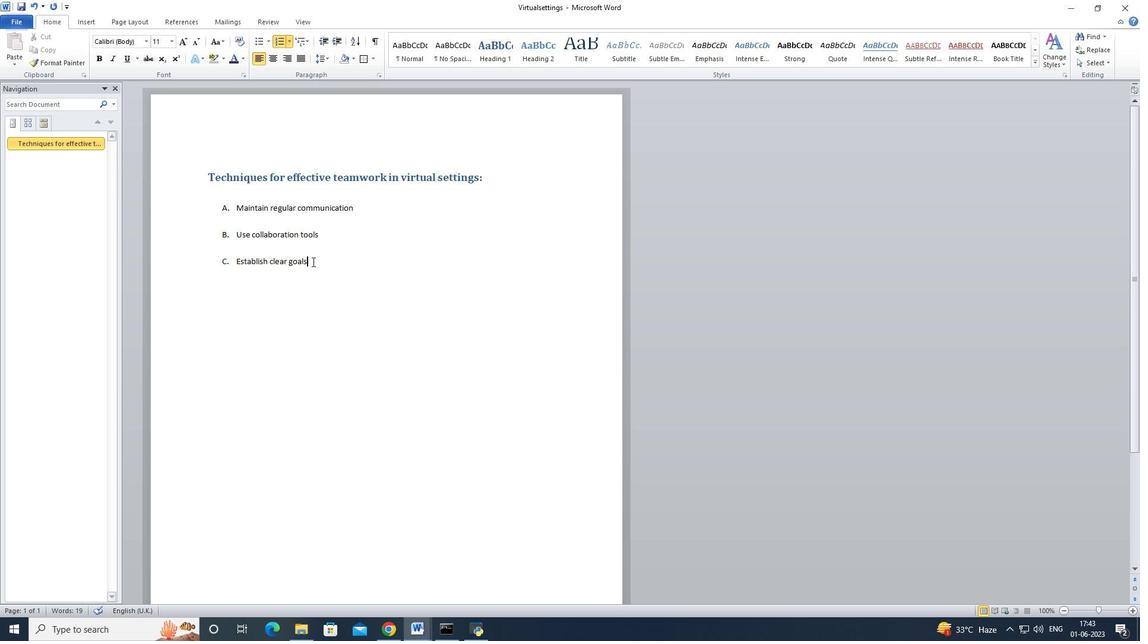 
Action: Mouse moved to (372, 62)
Screenshot: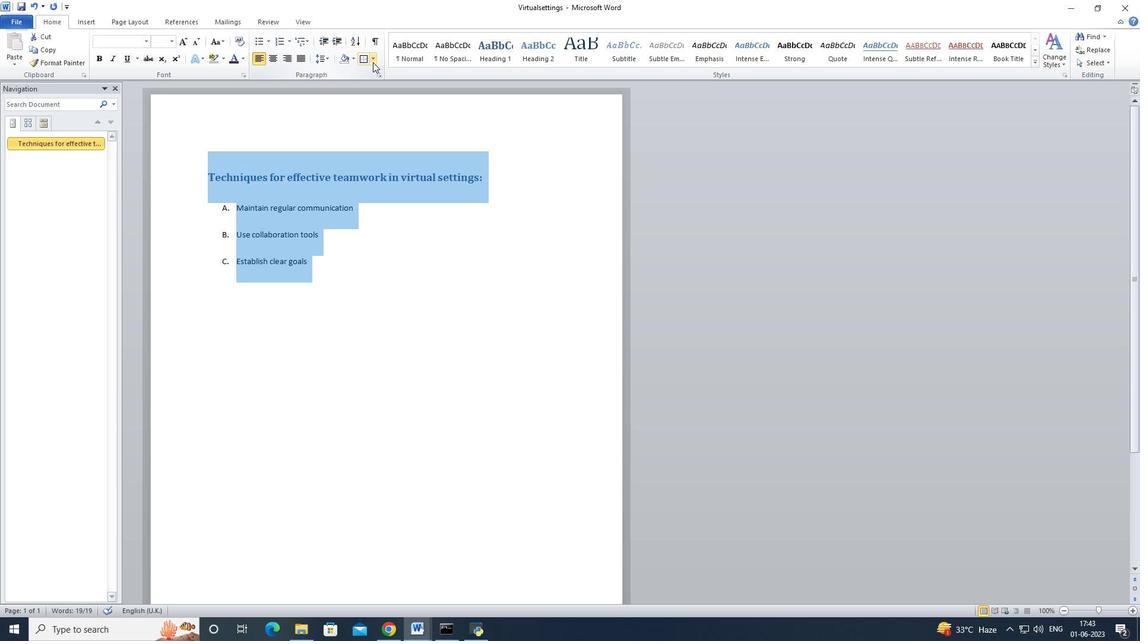 
Action: Mouse pressed left at (372, 62)
Screenshot: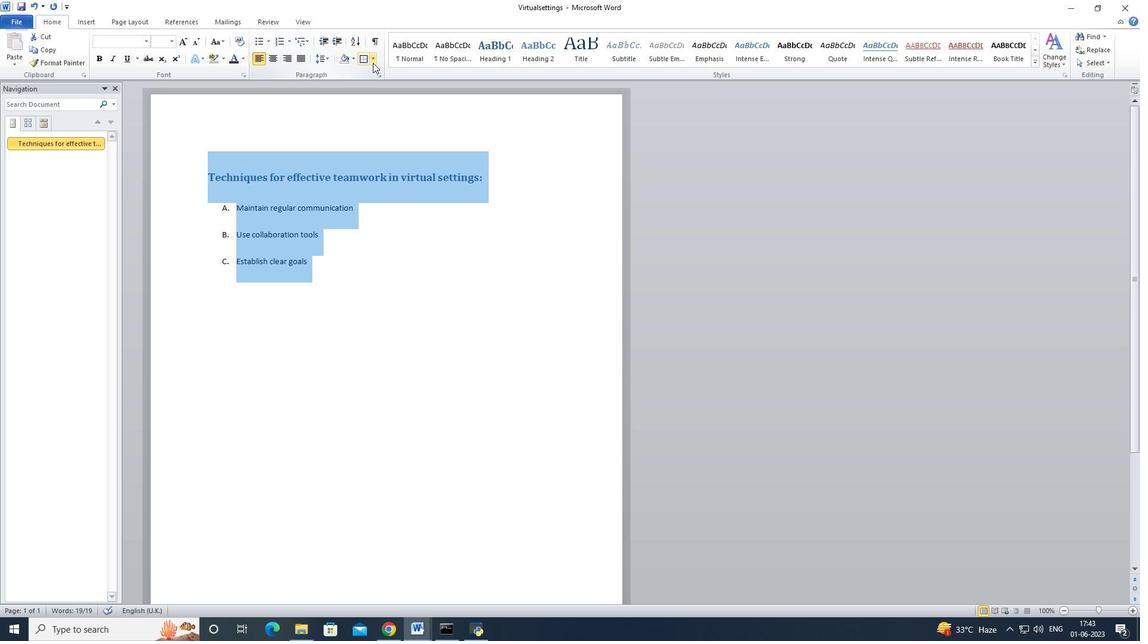 
Action: Mouse moved to (388, 154)
Screenshot: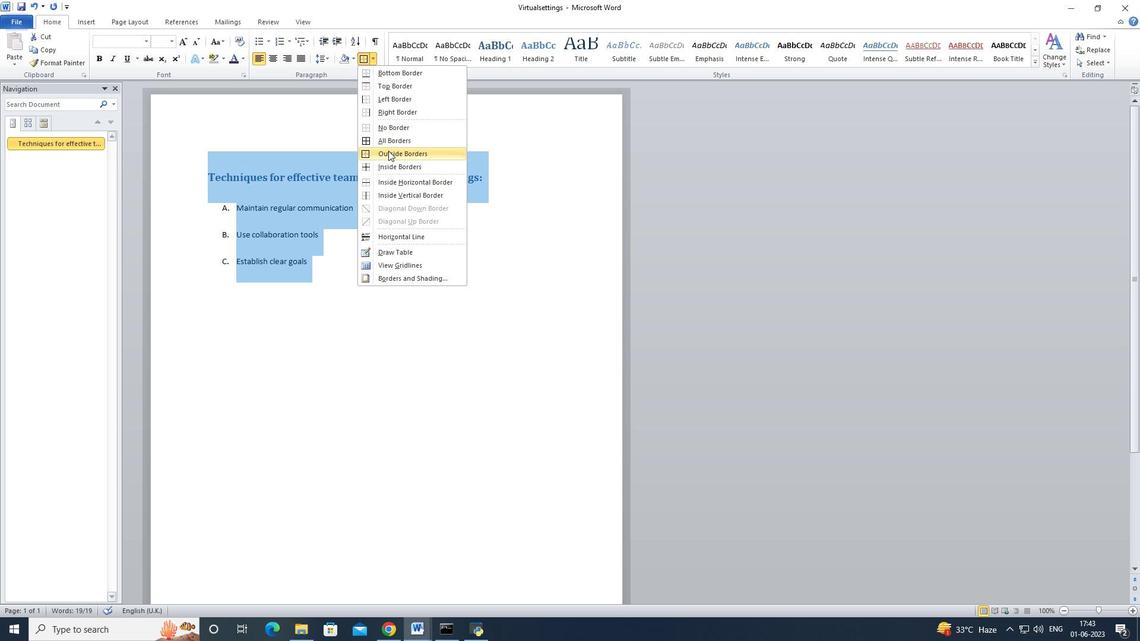 
Action: Mouse pressed left at (388, 154)
Screenshot: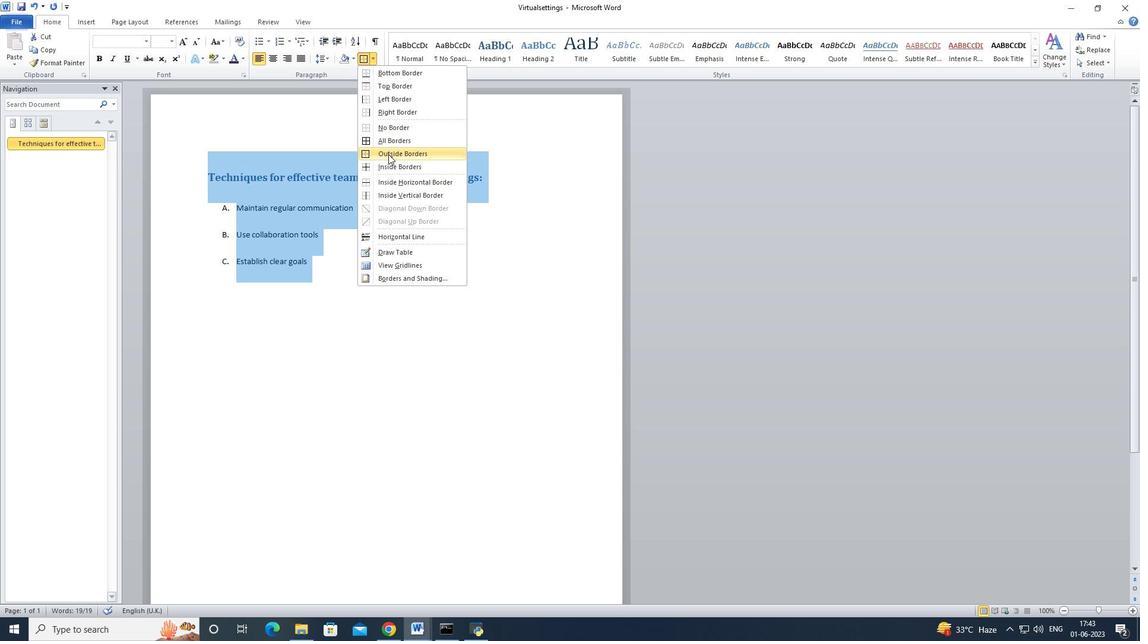 
Action: Mouse moved to (345, 298)
Screenshot: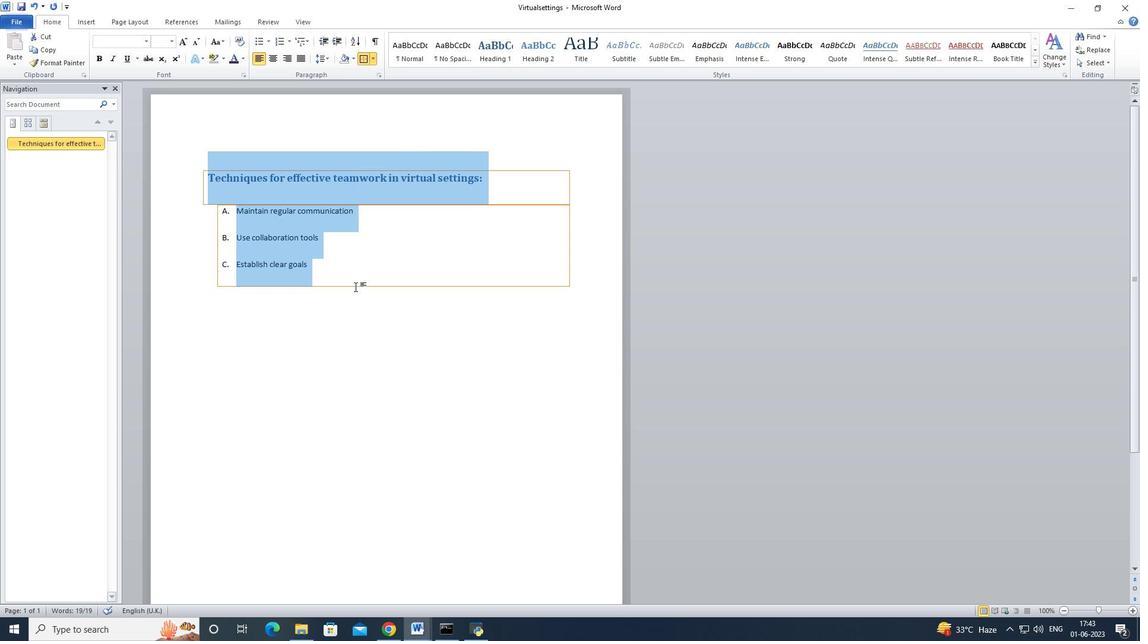 
Action: Mouse pressed left at (345, 298)
Screenshot: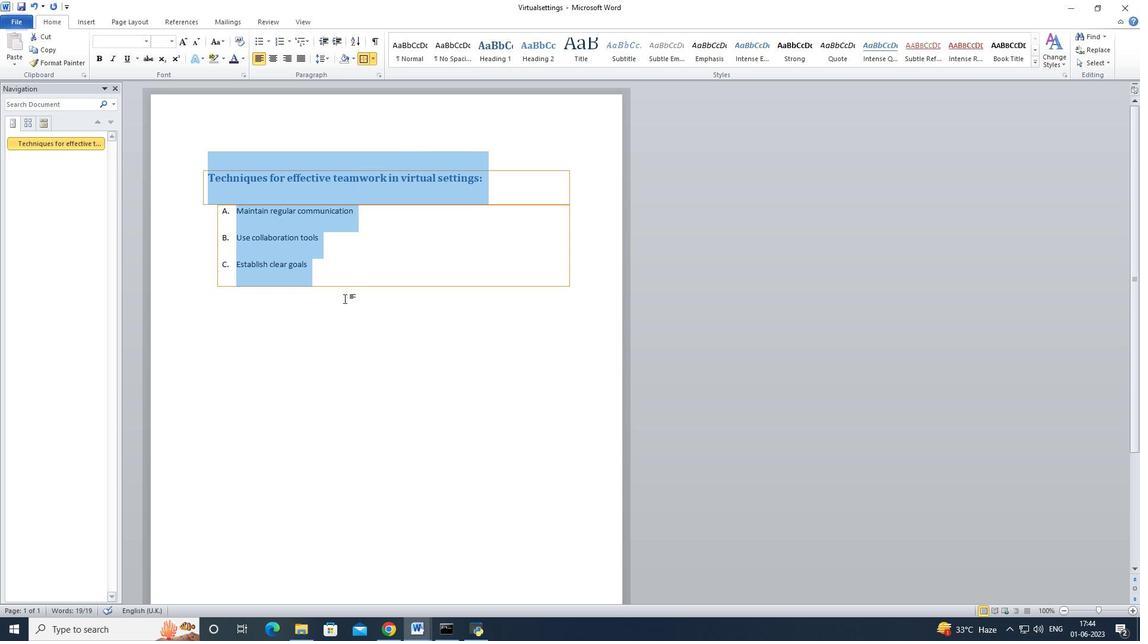 
Action: Mouse moved to (329, 260)
Screenshot: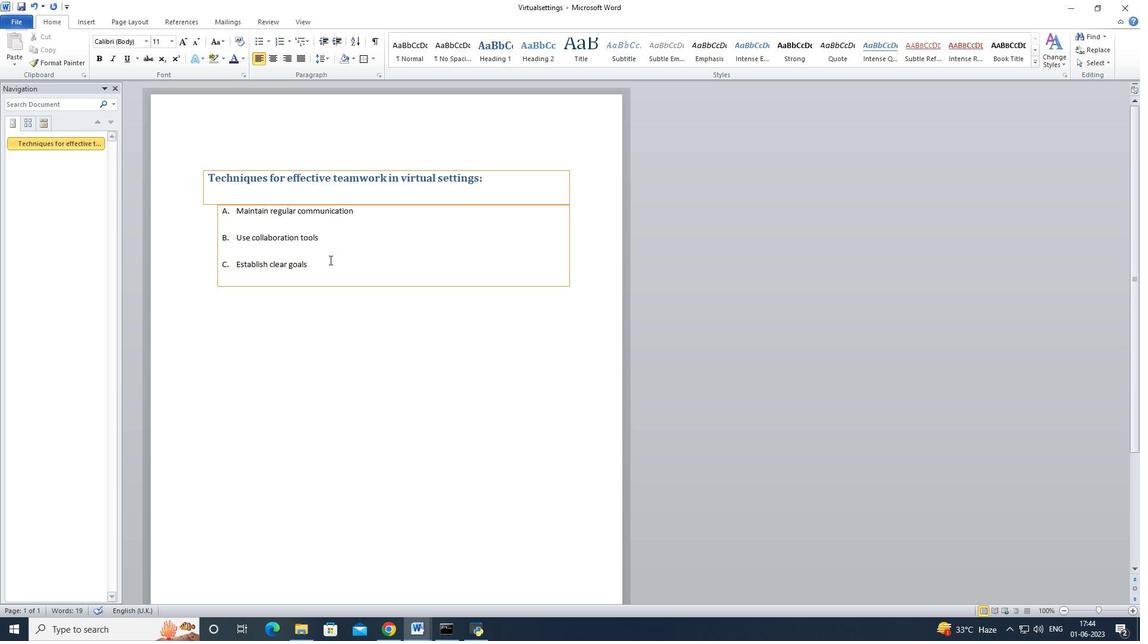 
Action: Mouse pressed left at (329, 260)
Screenshot: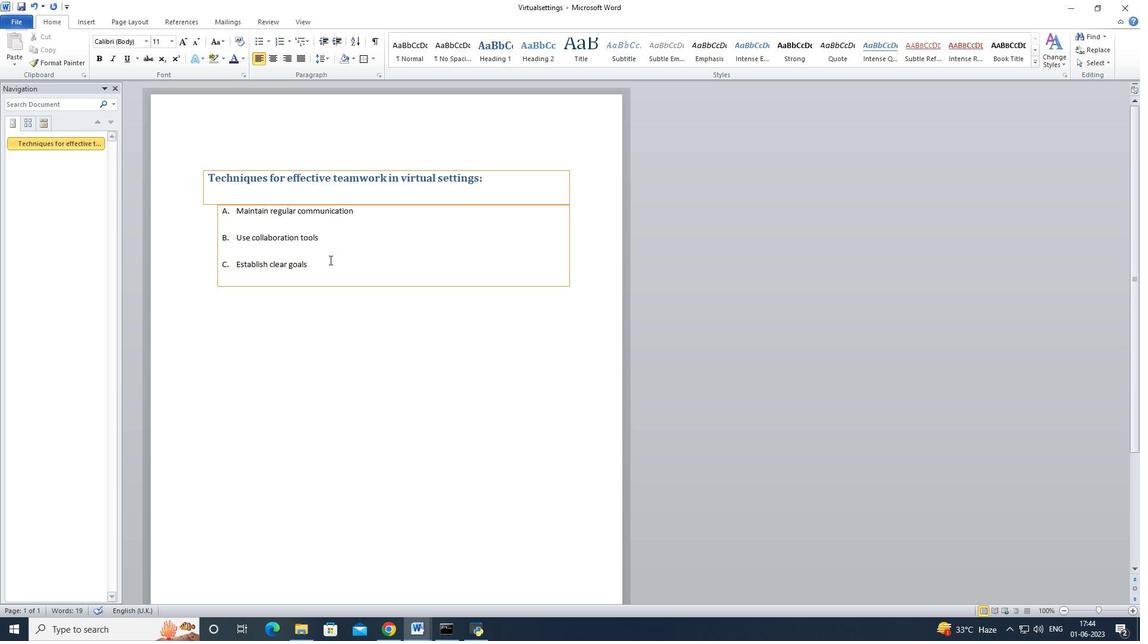 
Action: Mouse moved to (171, 39)
Screenshot: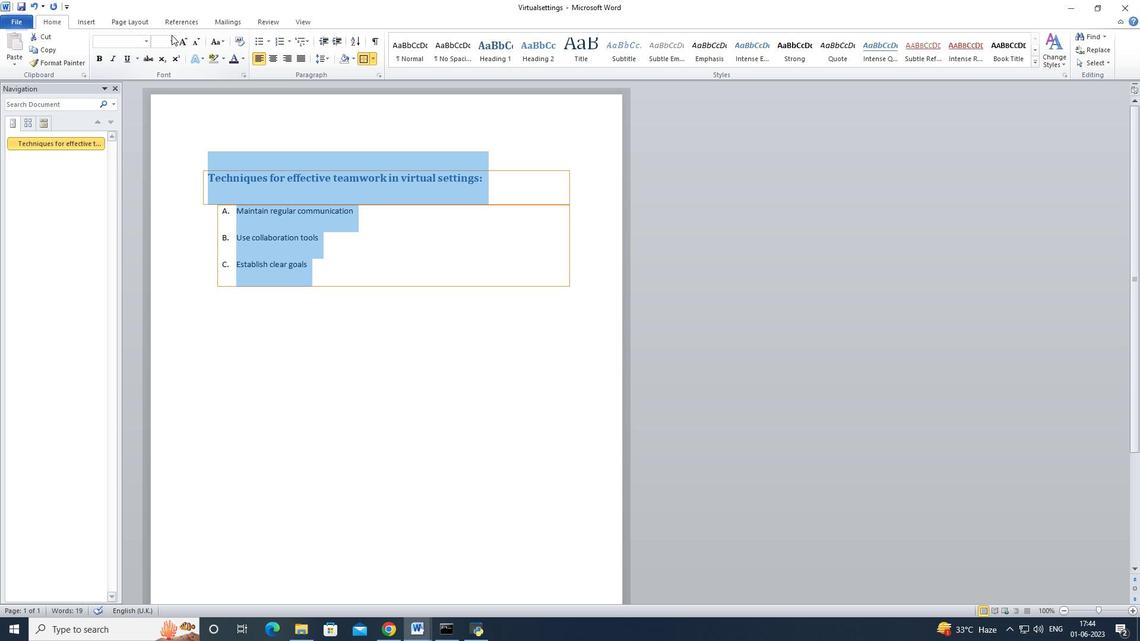 
Action: Mouse pressed left at (171, 39)
Screenshot: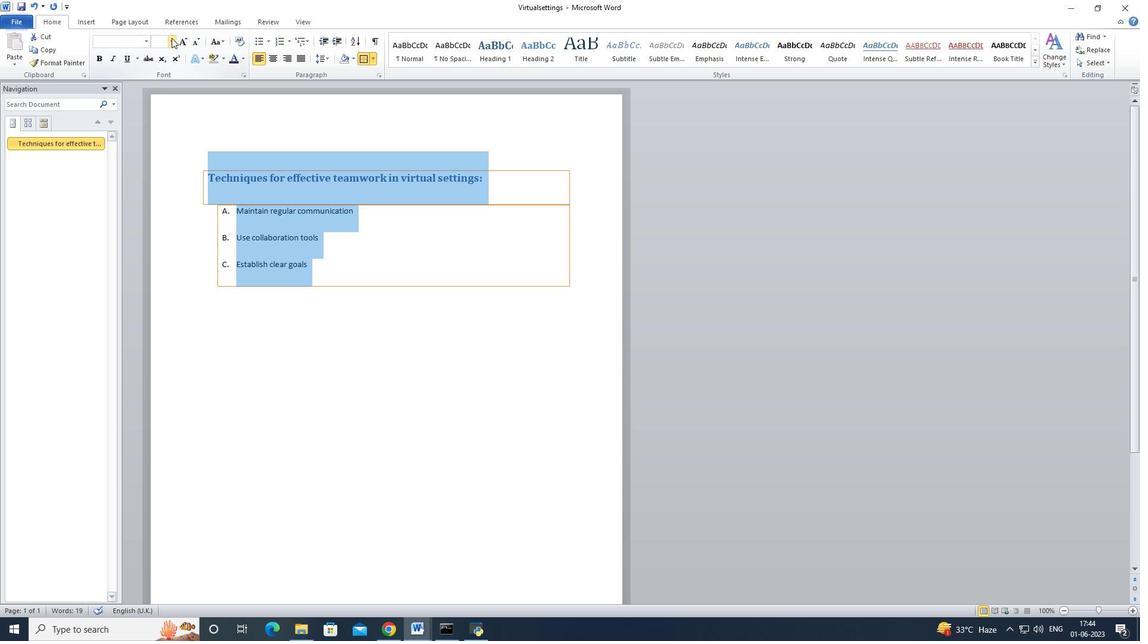 
Action: Mouse moved to (157, 125)
Screenshot: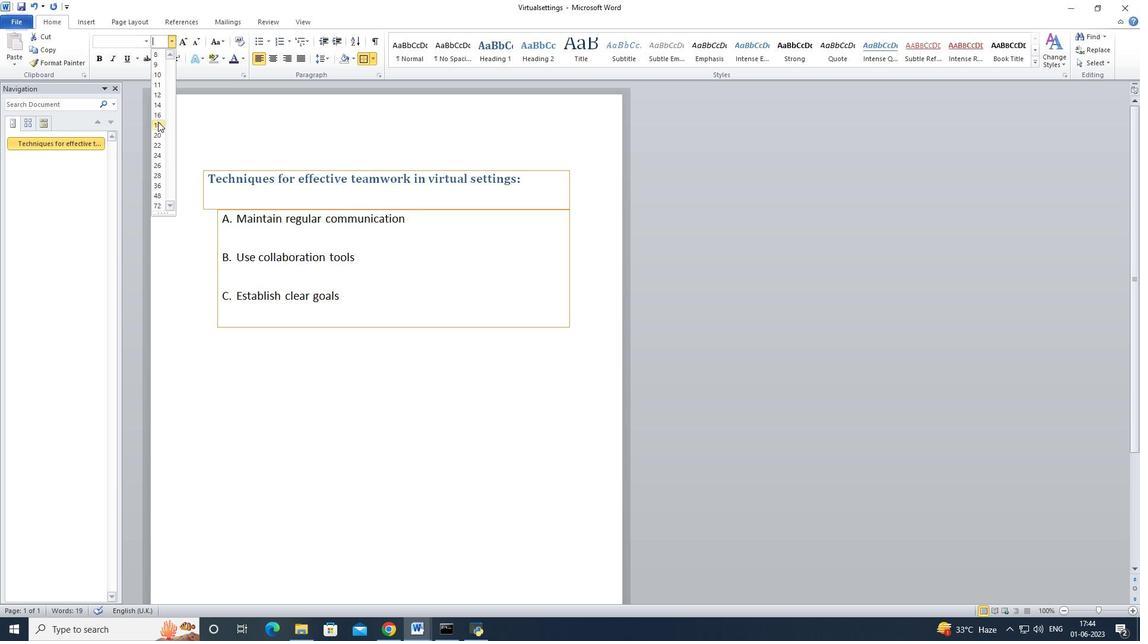 
Action: Mouse pressed left at (157, 125)
Screenshot: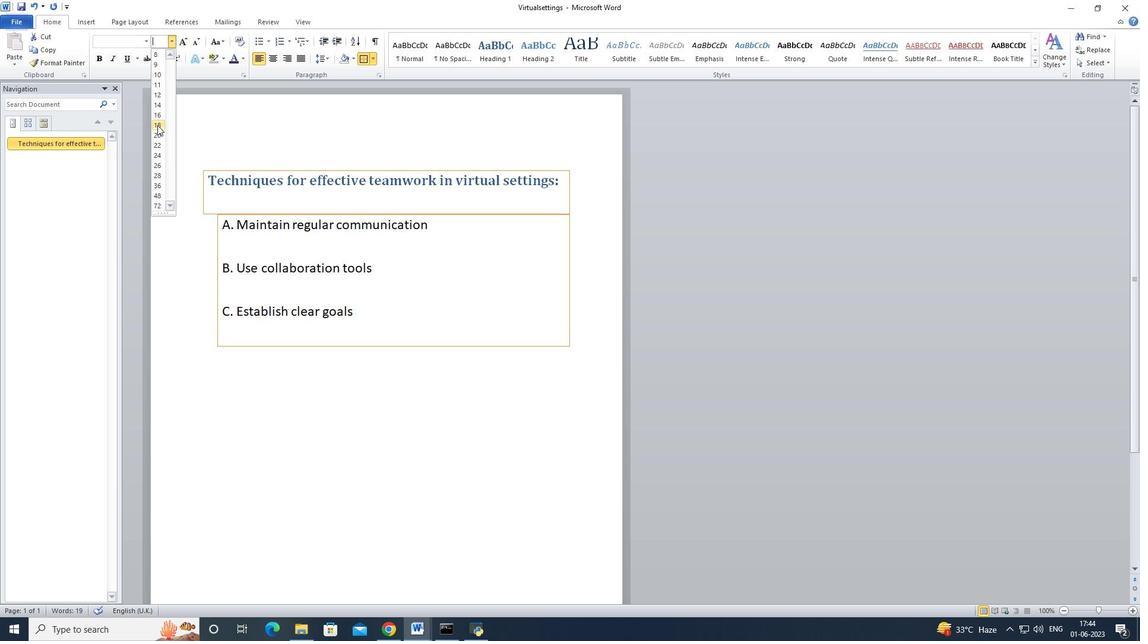 
Action: Mouse moved to (304, 397)
Screenshot: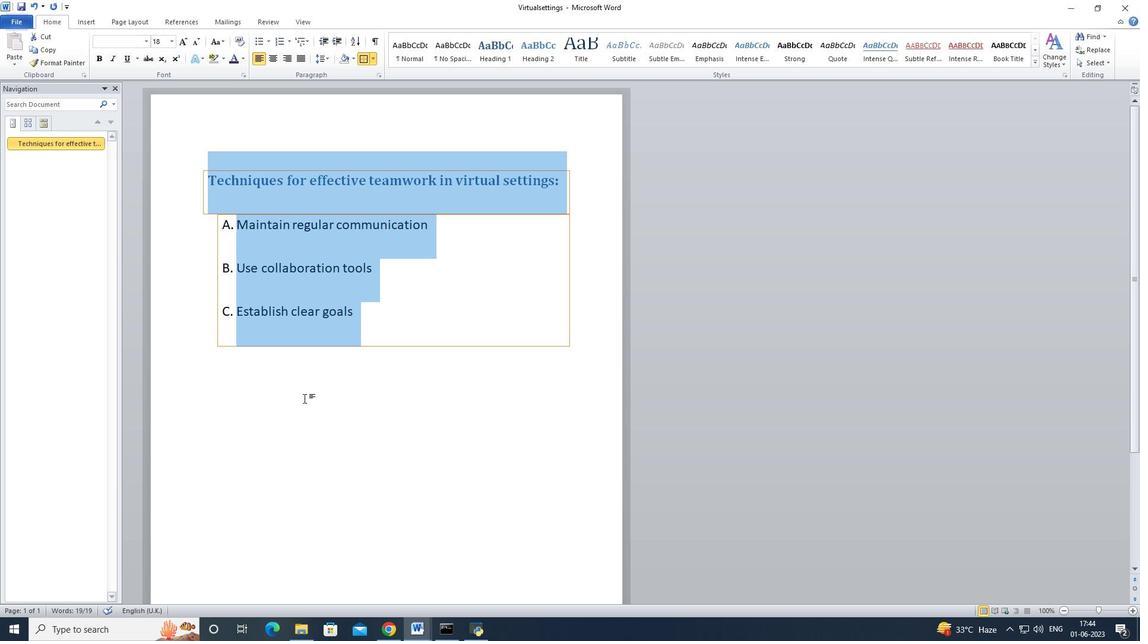 
Action: Mouse pressed left at (304, 397)
Screenshot: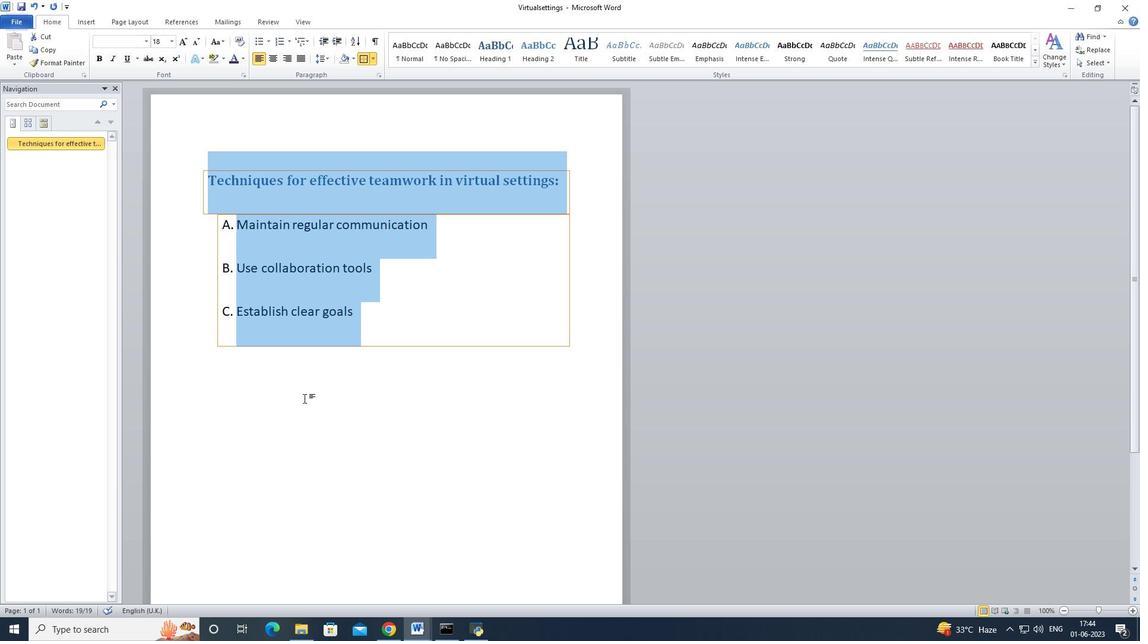 
Action: Mouse moved to (423, 379)
Screenshot: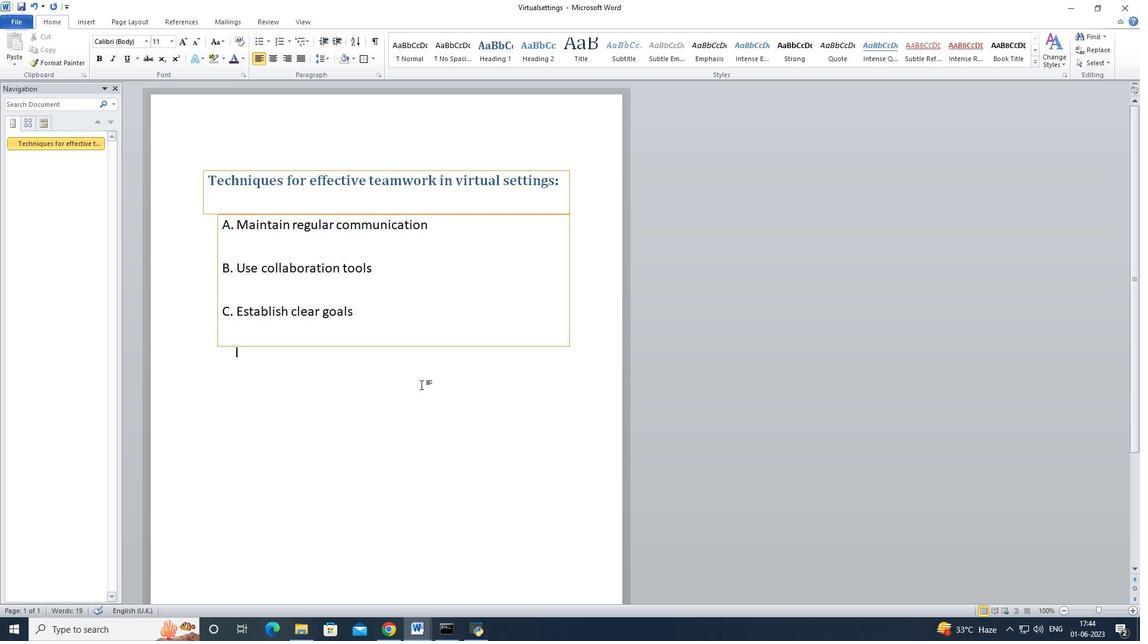 
Action: Mouse pressed left at (423, 379)
Screenshot: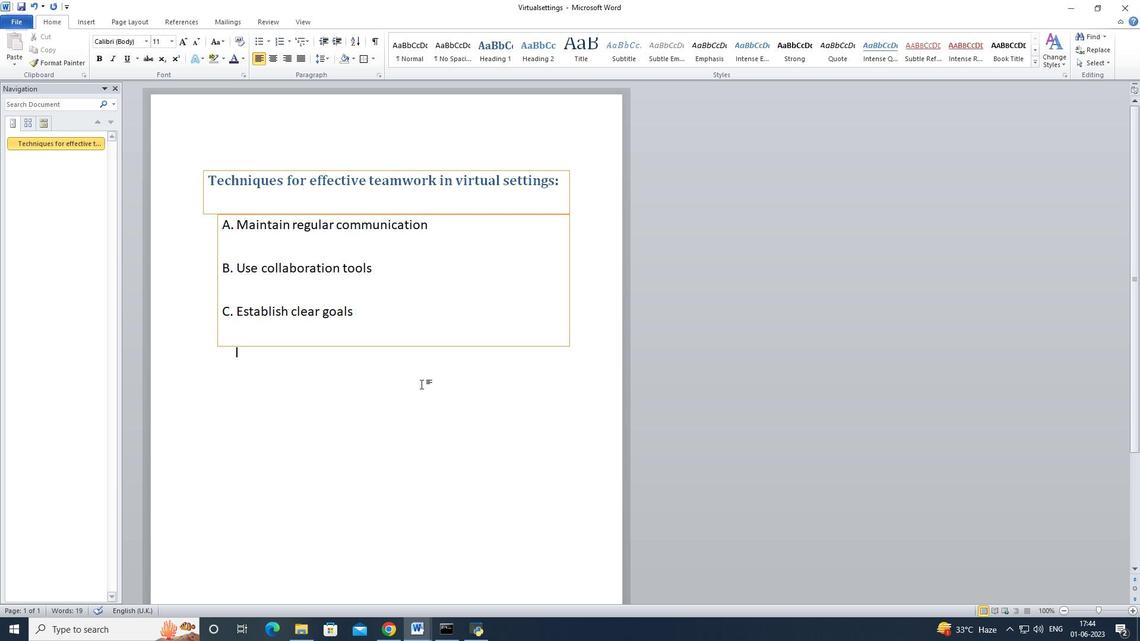
Action: Mouse moved to (423, 379)
Screenshot: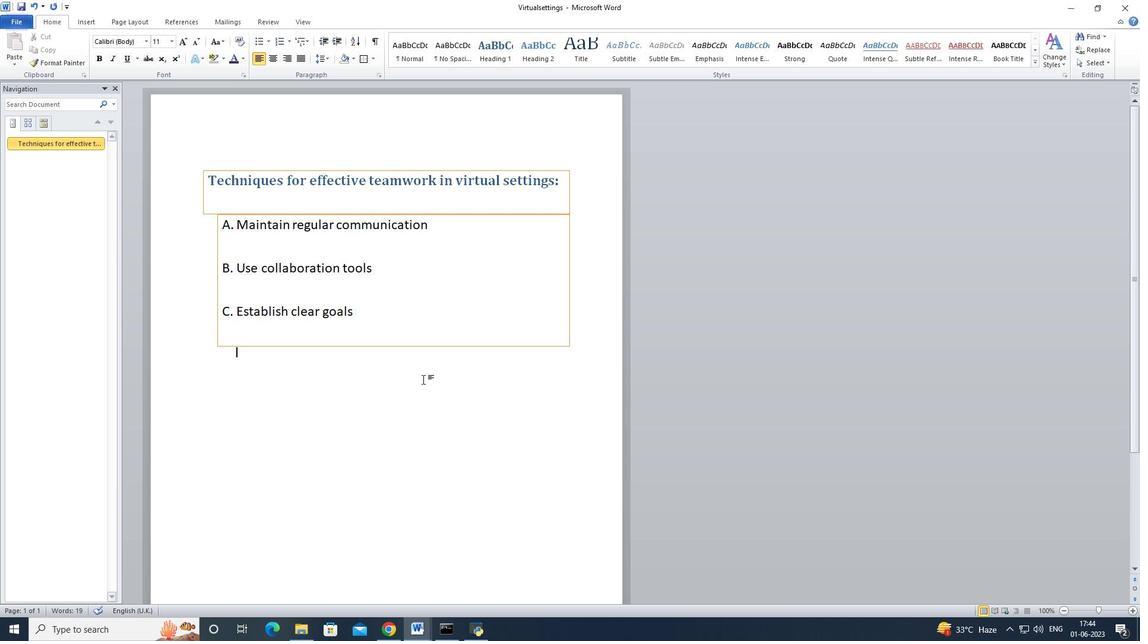 
Action: Key pressed ctrl+S
Screenshot: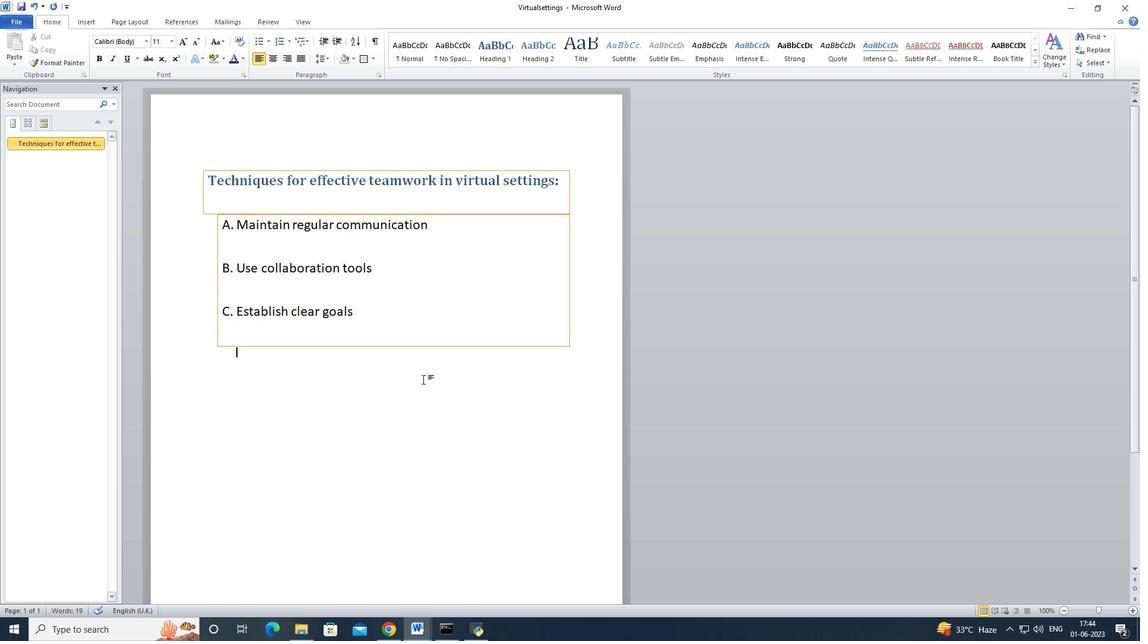 
Action: Mouse moved to (381, 308)
Screenshot: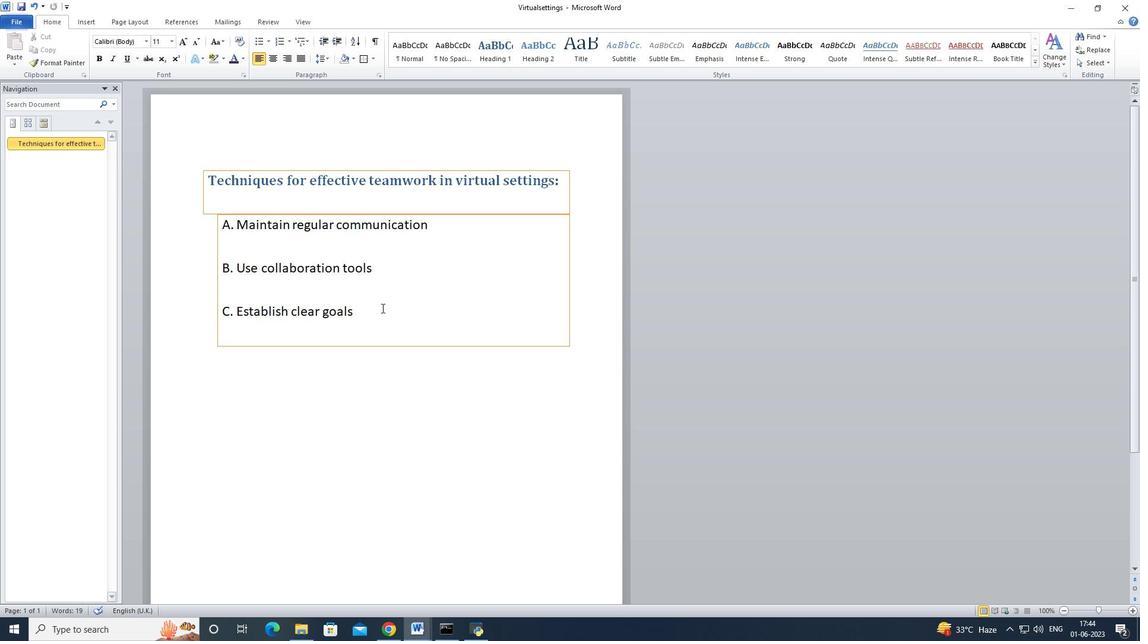 
